 Task: Find connections with filter location Irecê with filter topic #wfhwith filter profile language French with filter current company Yatra Online Ltd. with filter school The Interior Design Institute with filter industry Turned Products and Fastener Manufacturing with filter service category Immigration Law with filter keywords title Boilermaker
Action: Mouse moved to (547, 106)
Screenshot: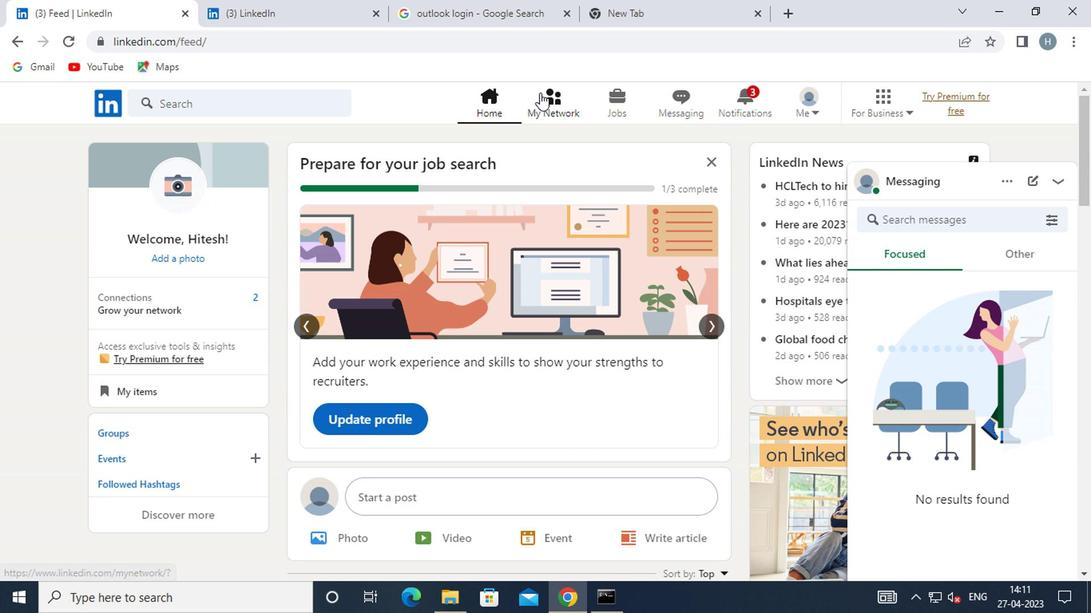 
Action: Mouse pressed left at (547, 106)
Screenshot: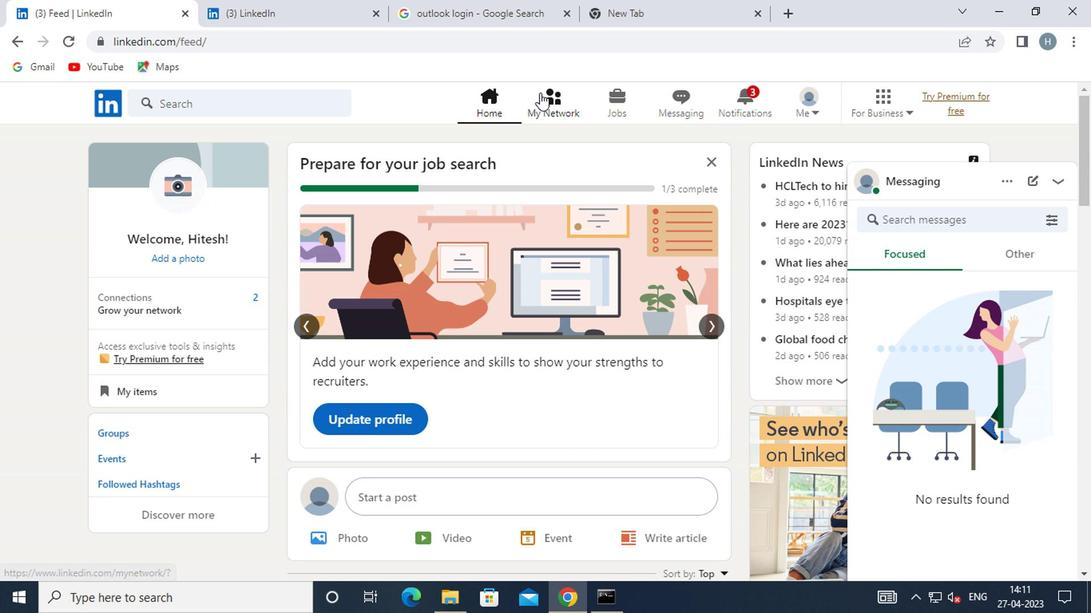 
Action: Mouse moved to (556, 109)
Screenshot: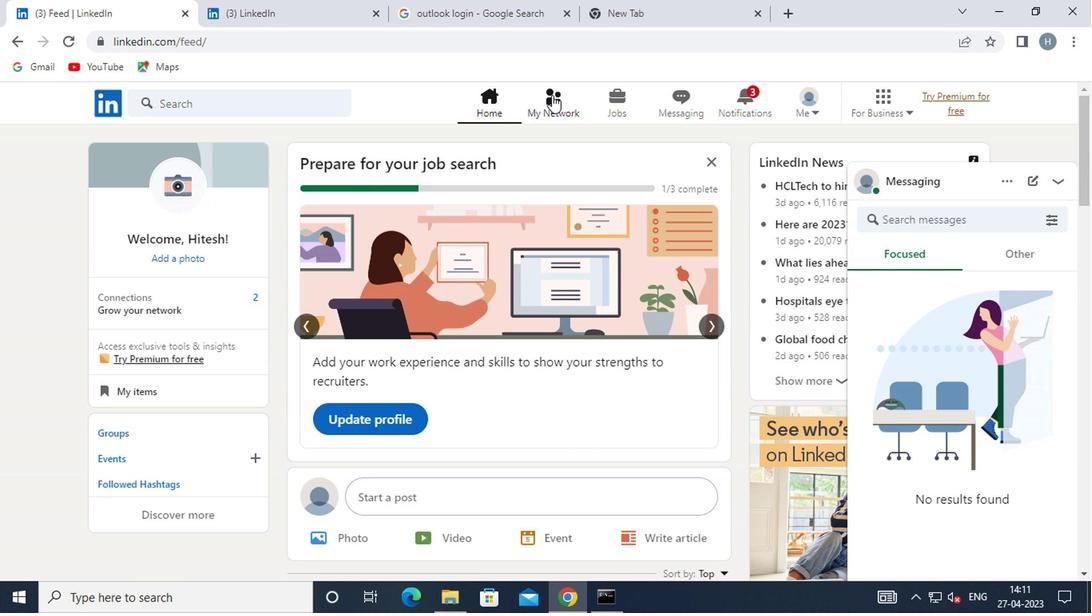 
Action: Mouse pressed left at (556, 109)
Screenshot: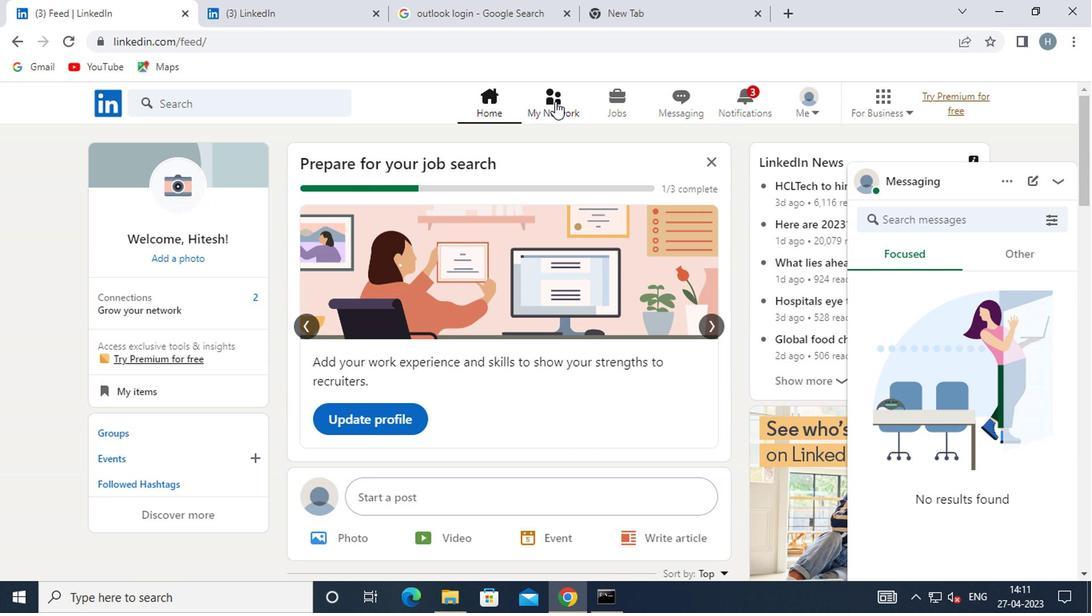 
Action: Mouse moved to (226, 197)
Screenshot: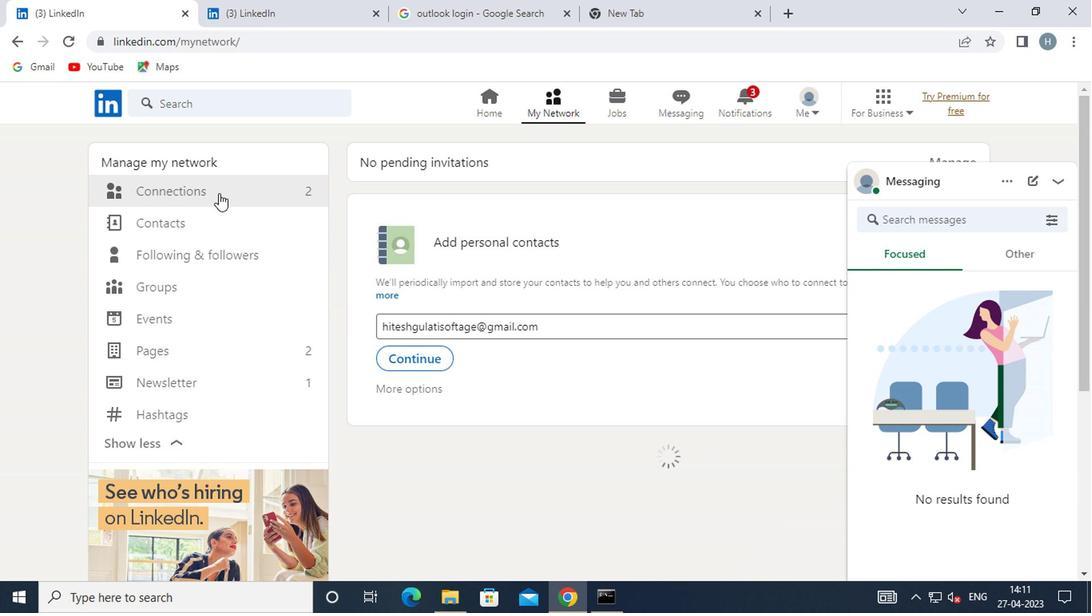 
Action: Mouse pressed left at (226, 197)
Screenshot: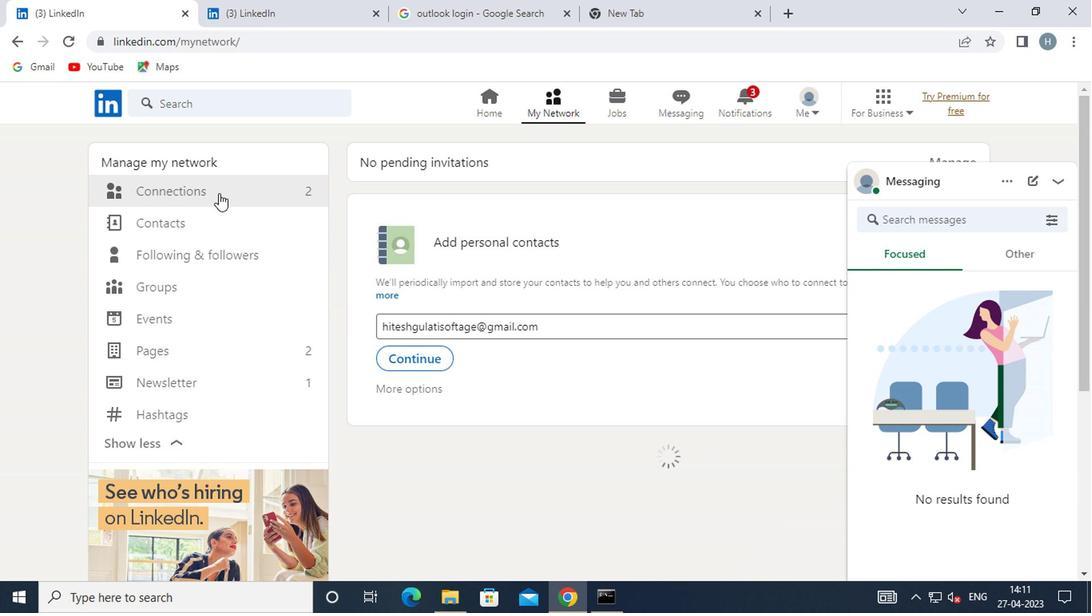 
Action: Mouse moved to (684, 193)
Screenshot: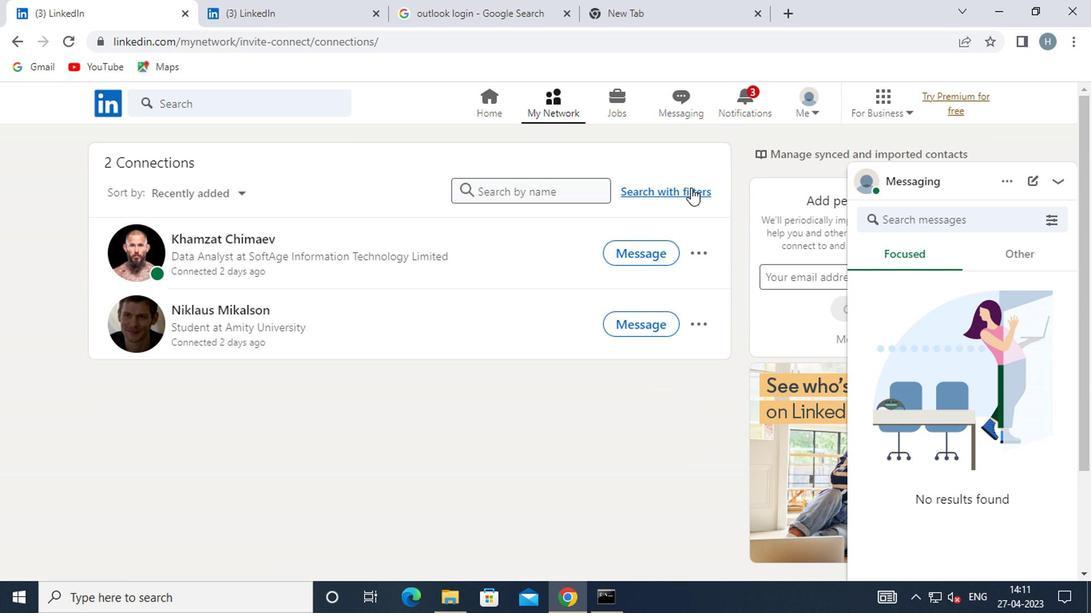 
Action: Mouse pressed left at (684, 193)
Screenshot: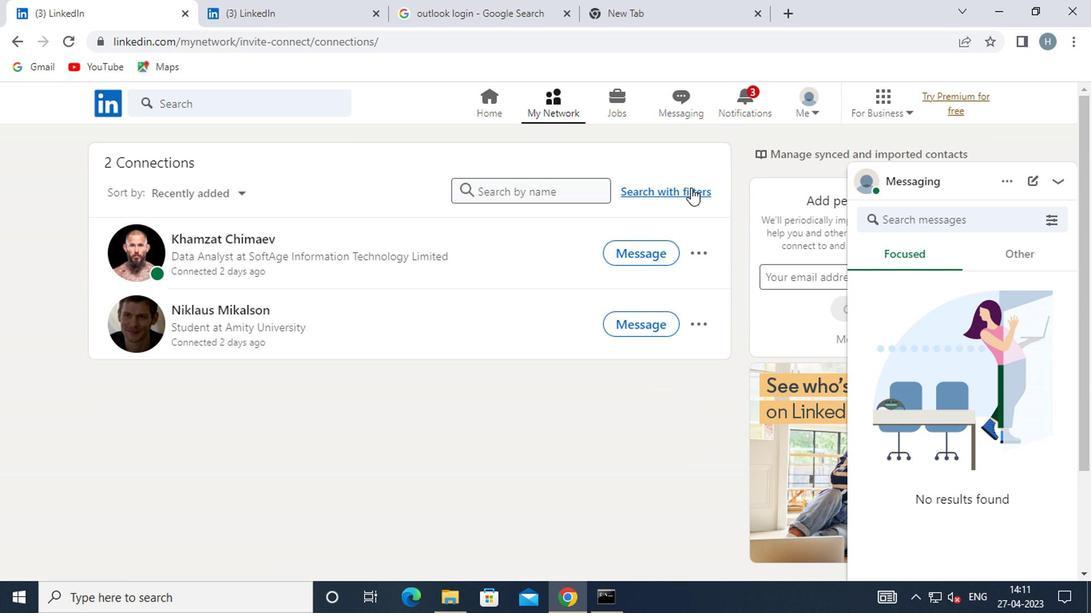 
Action: Mouse moved to (597, 156)
Screenshot: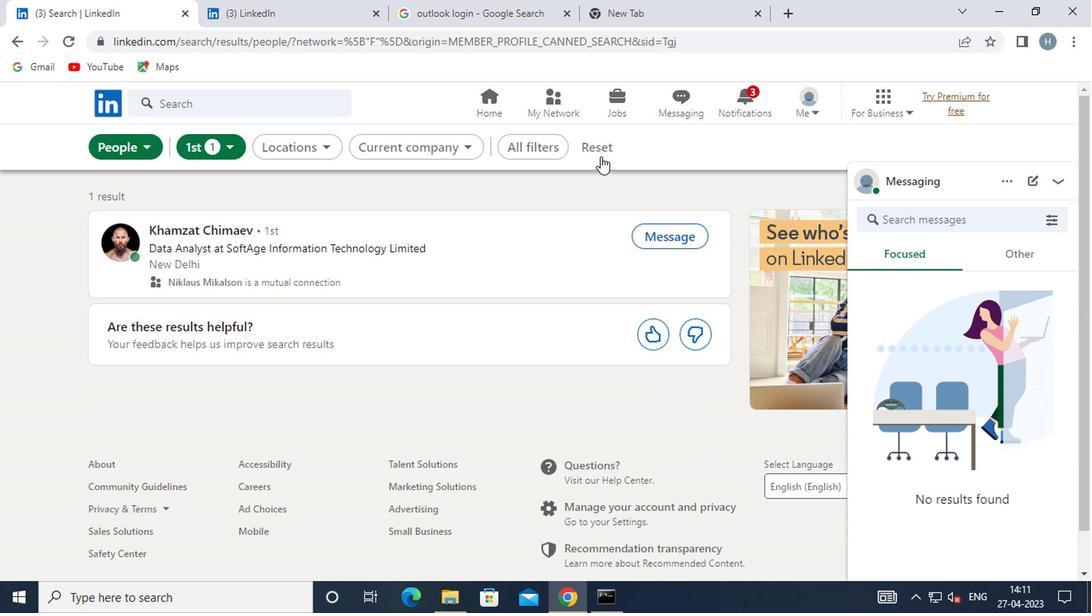 
Action: Mouse pressed left at (597, 156)
Screenshot: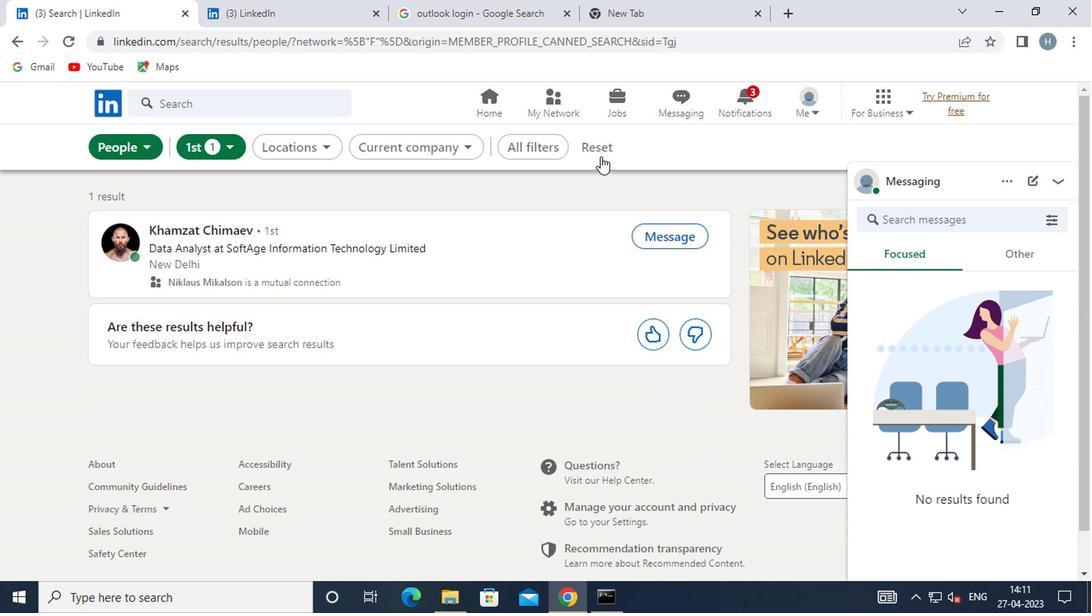 
Action: Mouse moved to (562, 149)
Screenshot: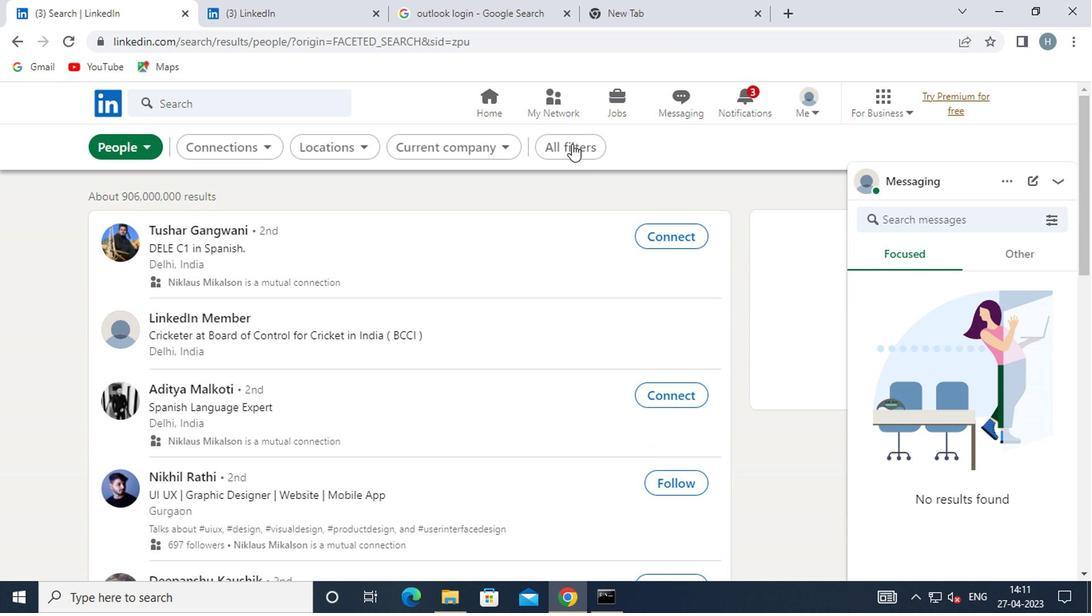
Action: Mouse pressed left at (562, 149)
Screenshot: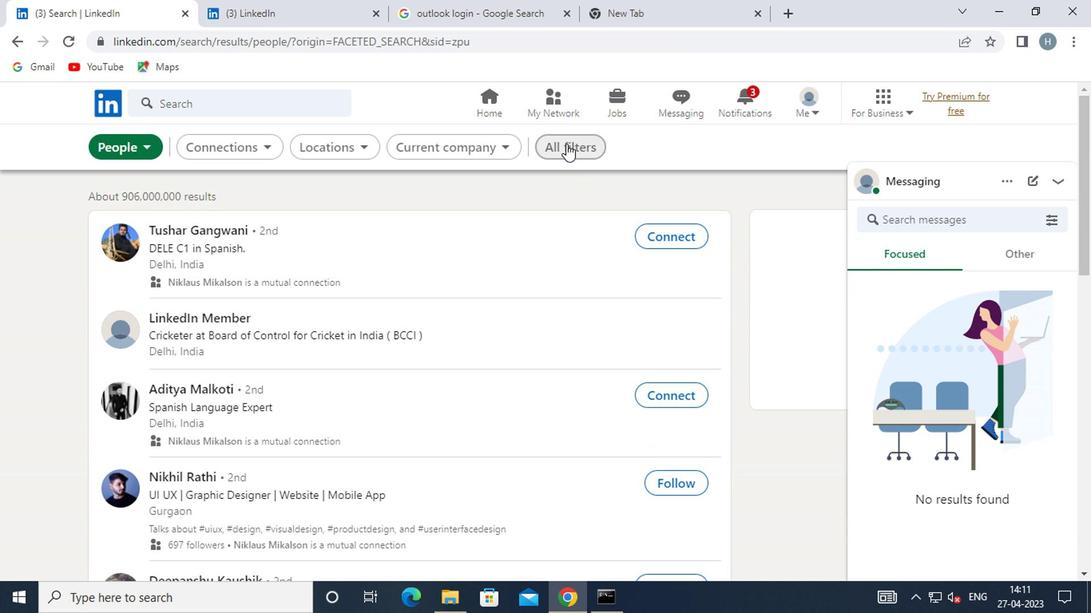 
Action: Mouse moved to (797, 291)
Screenshot: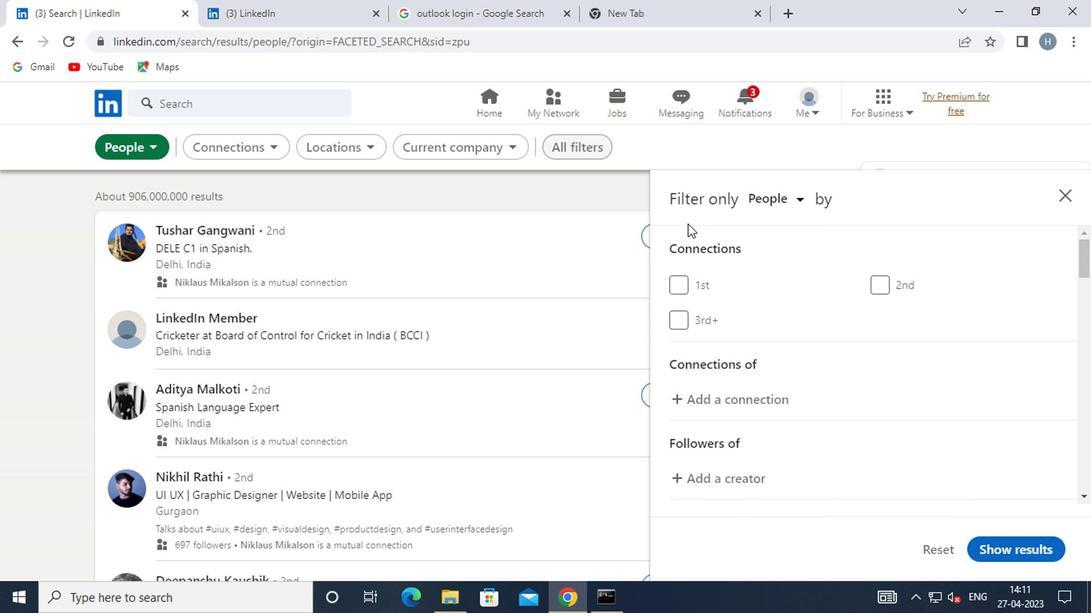 
Action: Mouse scrolled (797, 290) with delta (0, -1)
Screenshot: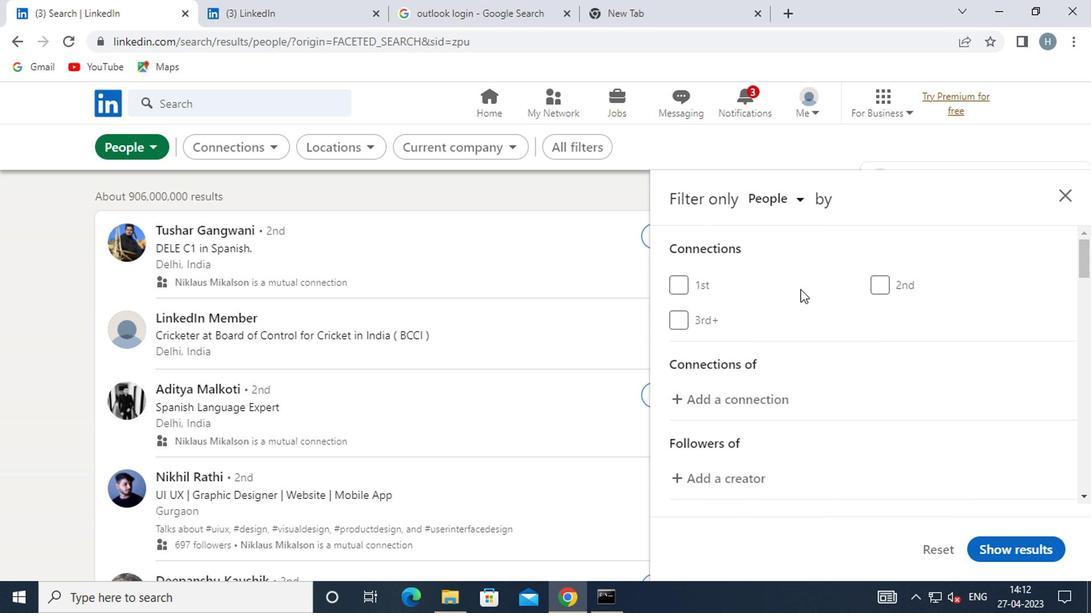 
Action: Mouse scrolled (797, 290) with delta (0, -1)
Screenshot: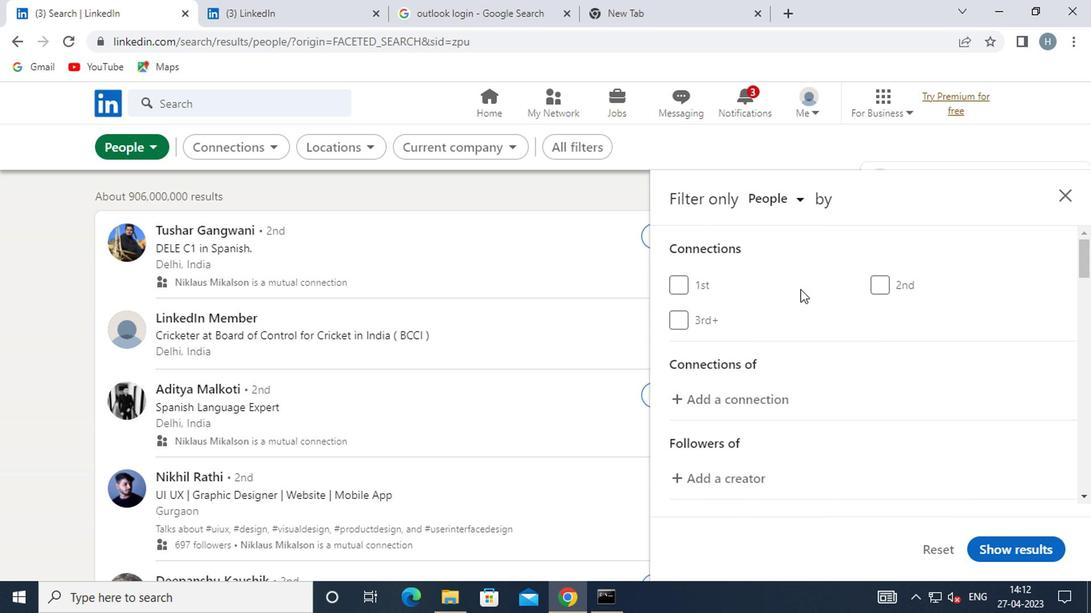 
Action: Mouse scrolled (797, 290) with delta (0, -1)
Screenshot: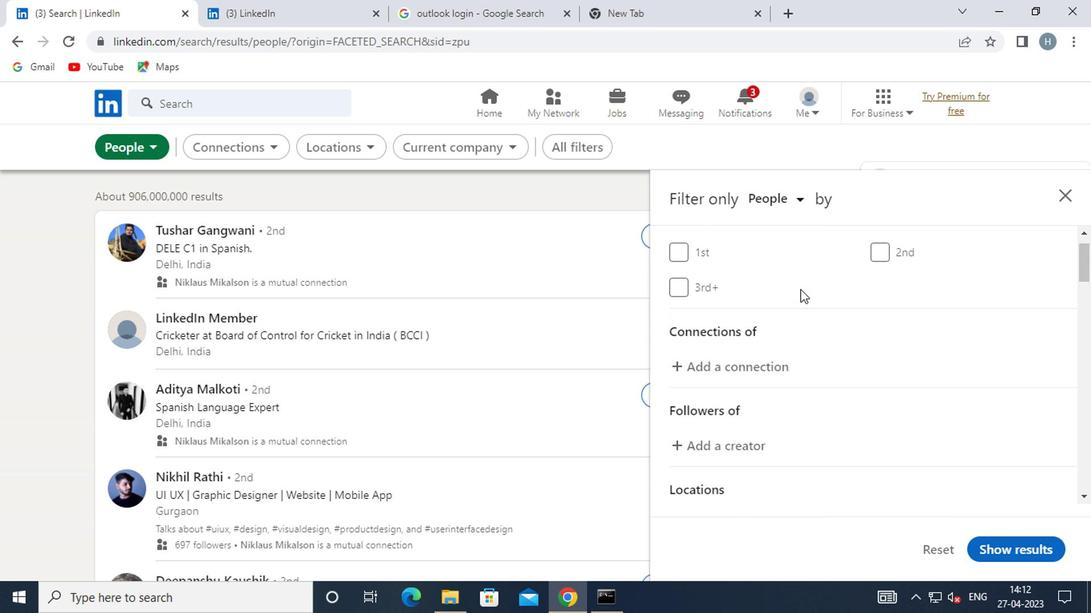 
Action: Mouse moved to (919, 389)
Screenshot: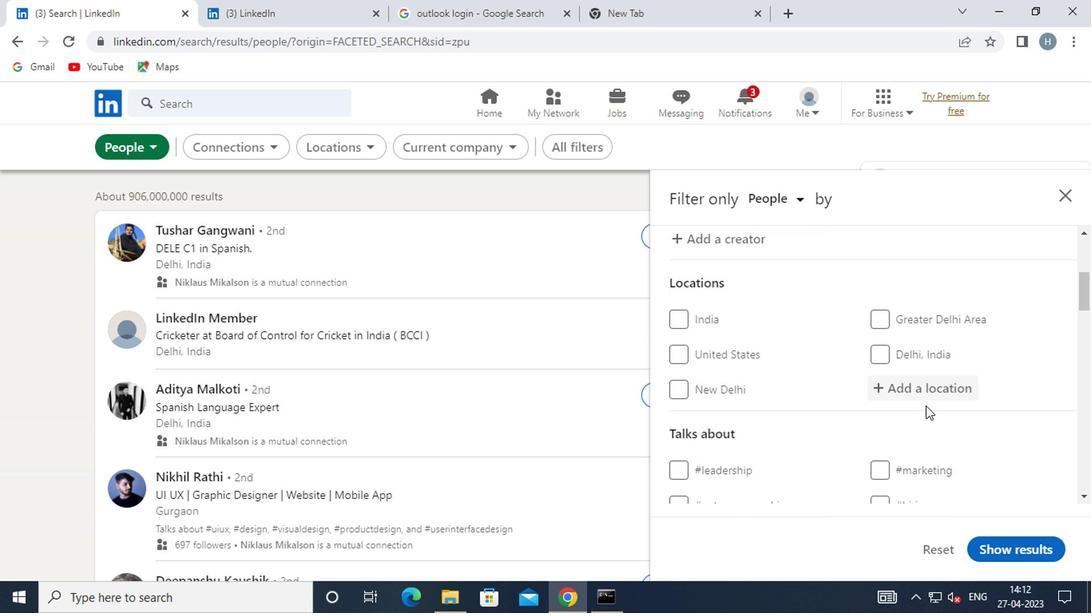 
Action: Mouse pressed left at (919, 389)
Screenshot: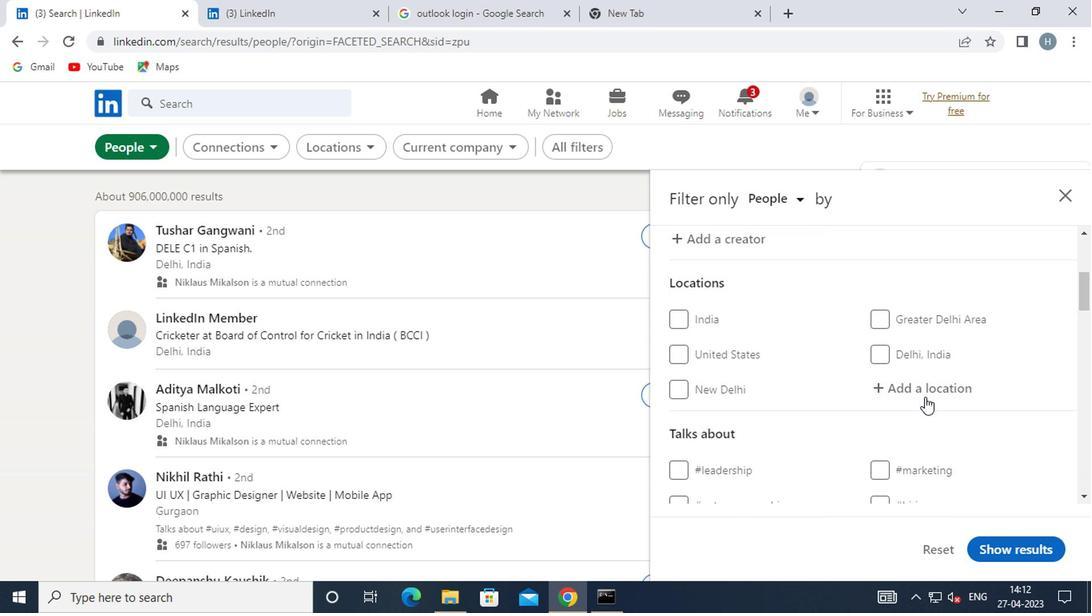 
Action: Mouse moved to (924, 383)
Screenshot: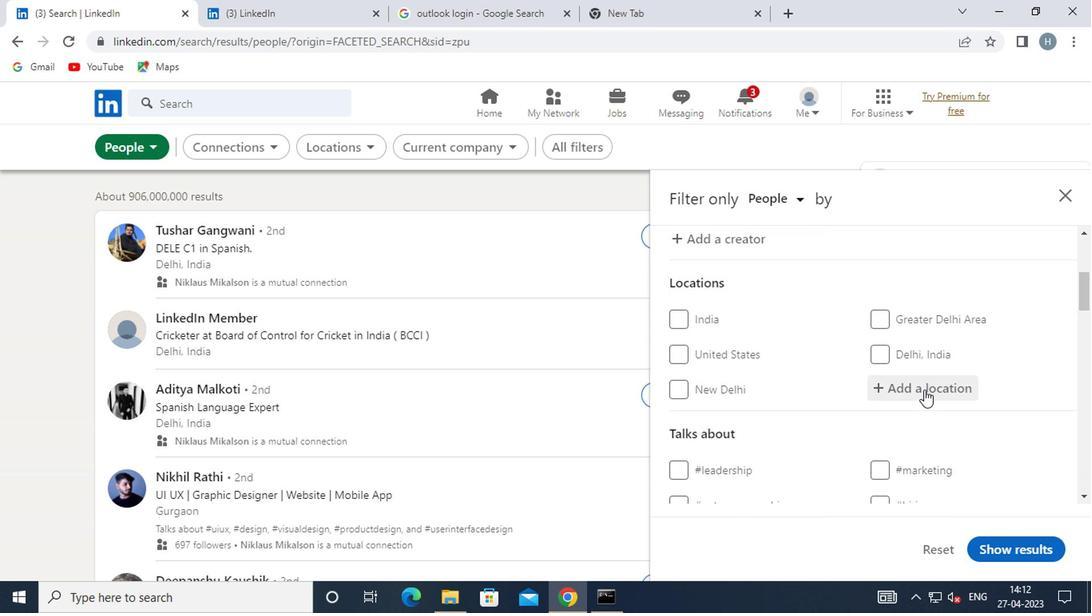 
Action: Key pressed <Key.shift>IRECE
Screenshot: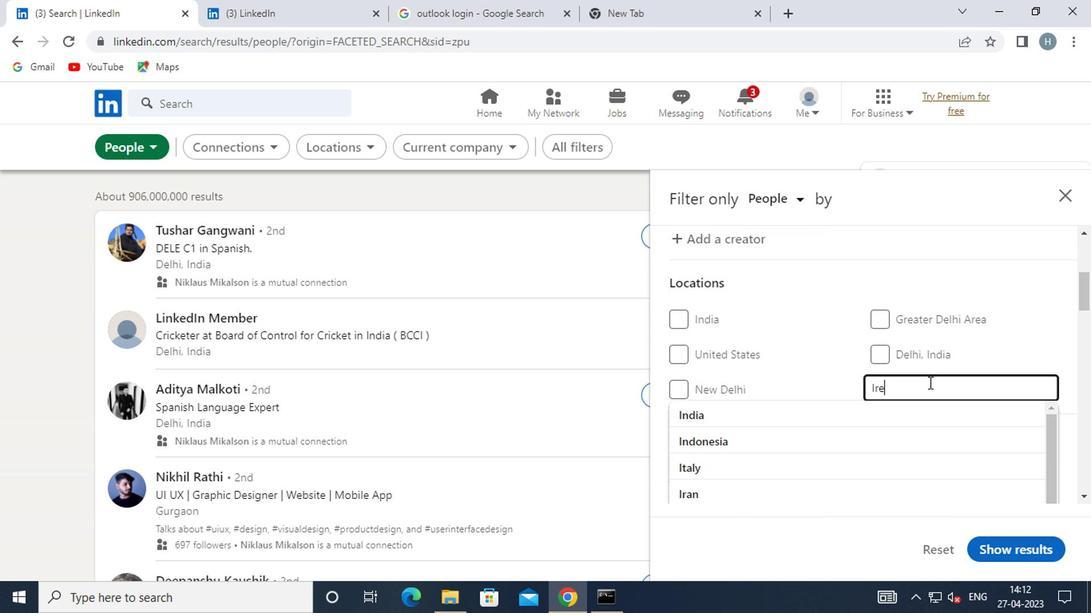 
Action: Mouse moved to (1019, 338)
Screenshot: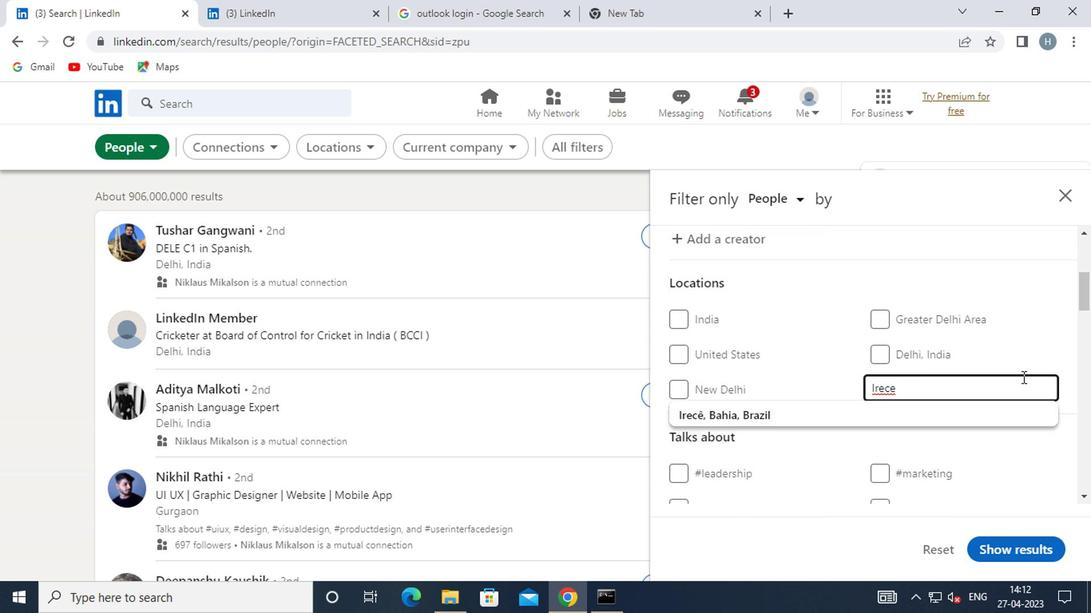 
Action: Mouse pressed left at (1019, 338)
Screenshot: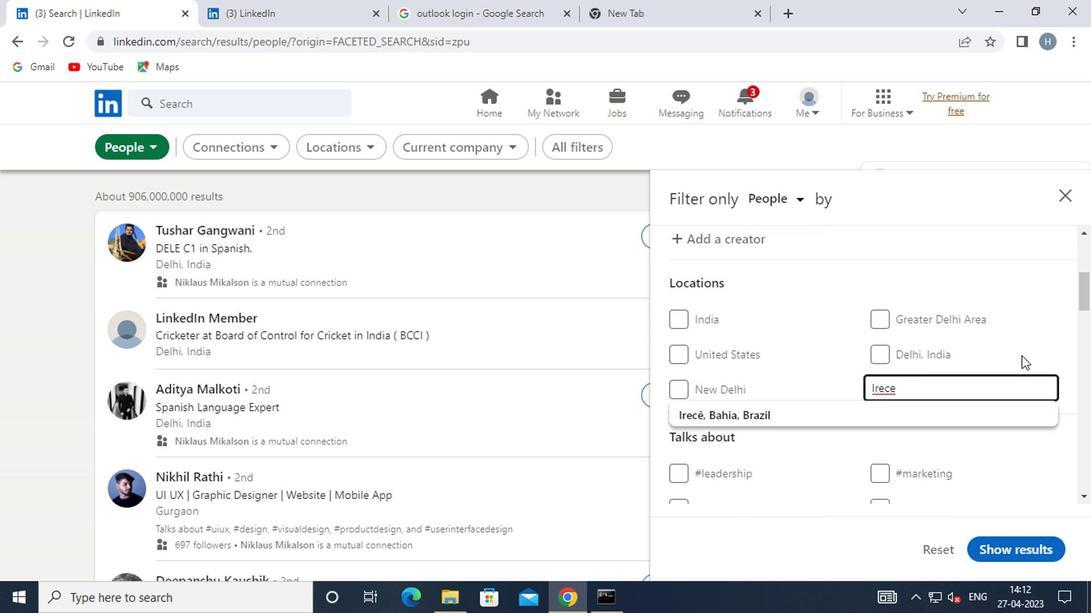 
Action: Mouse moved to (813, 339)
Screenshot: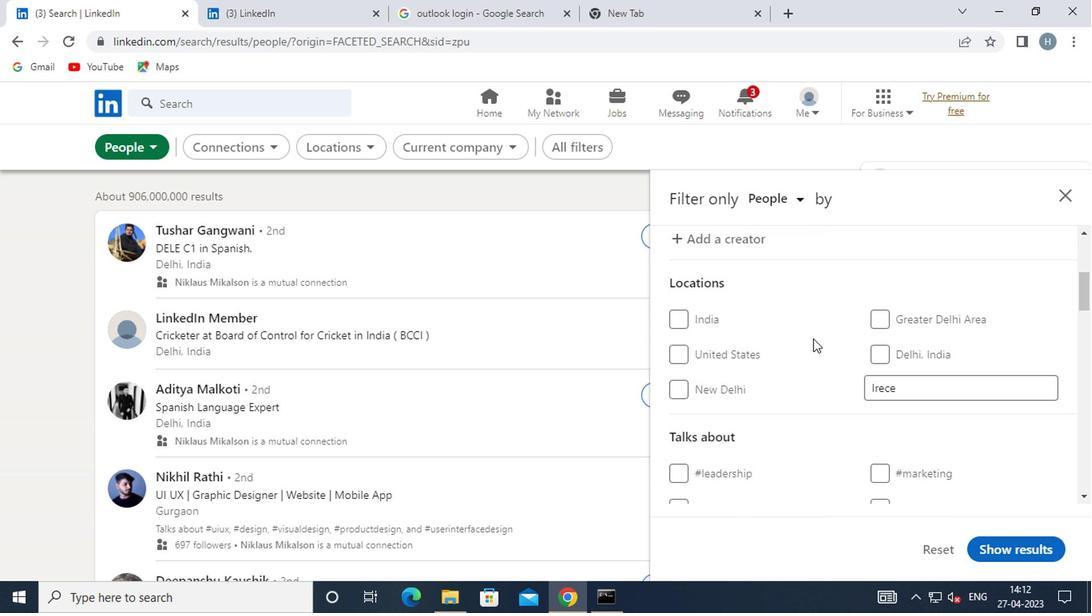
Action: Mouse scrolled (813, 339) with delta (0, 0)
Screenshot: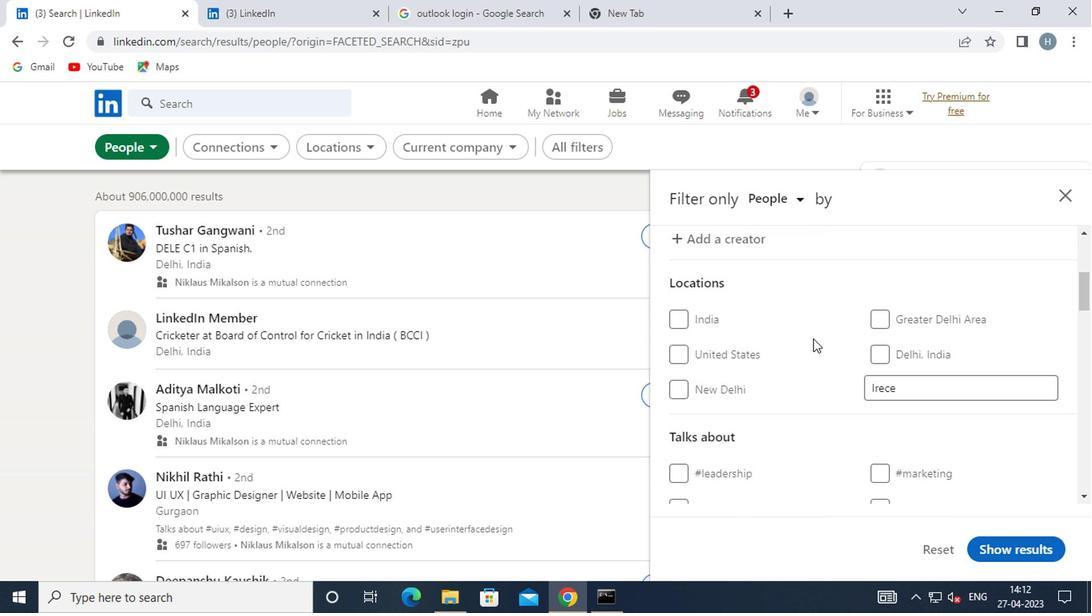 
Action: Mouse moved to (852, 318)
Screenshot: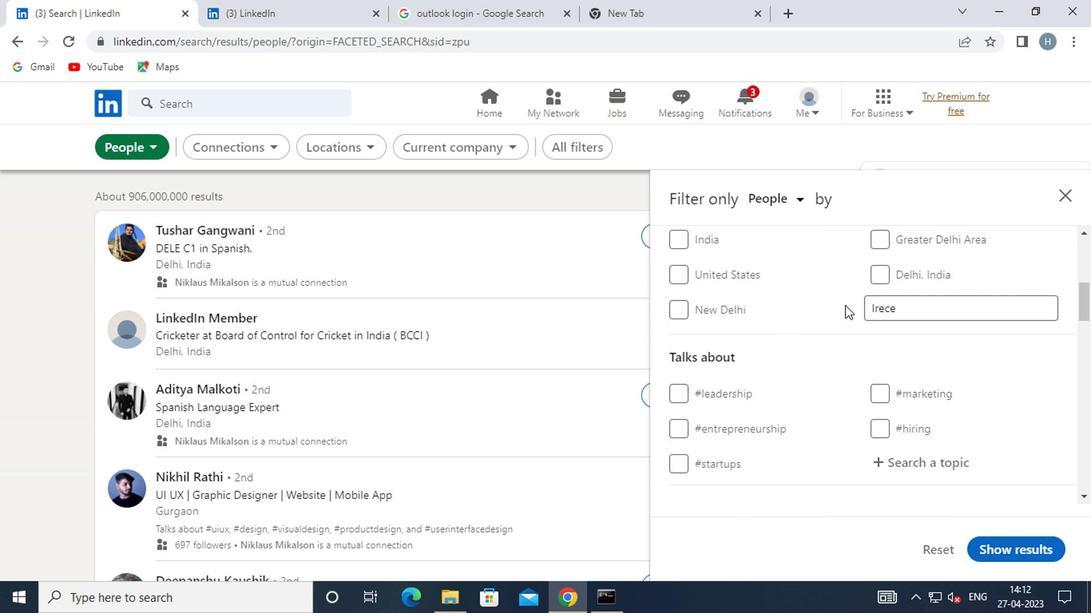 
Action: Mouse scrolled (852, 317) with delta (0, -1)
Screenshot: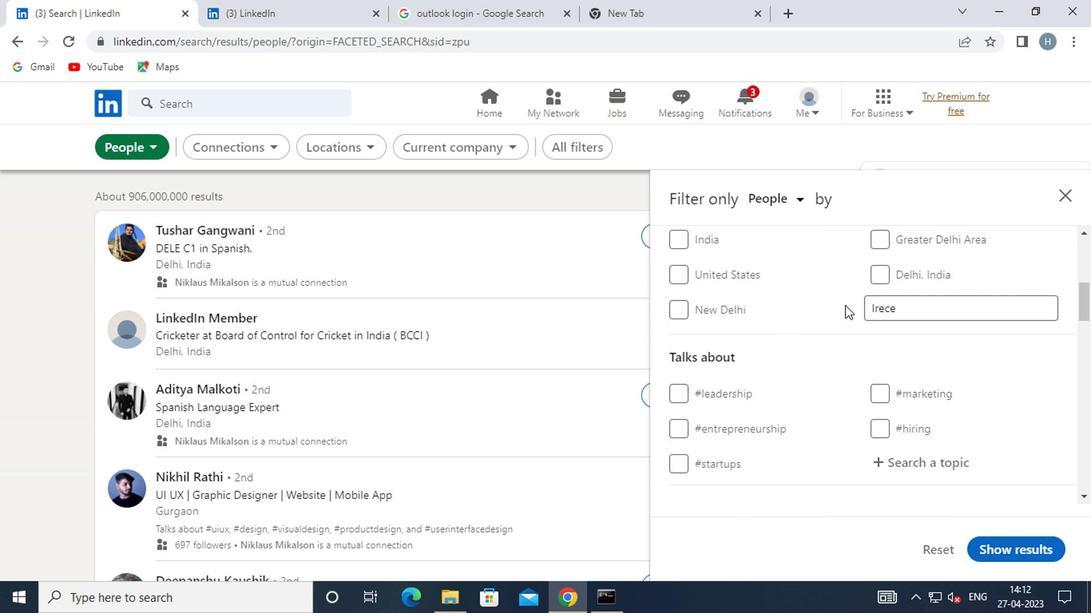 
Action: Mouse moved to (901, 398)
Screenshot: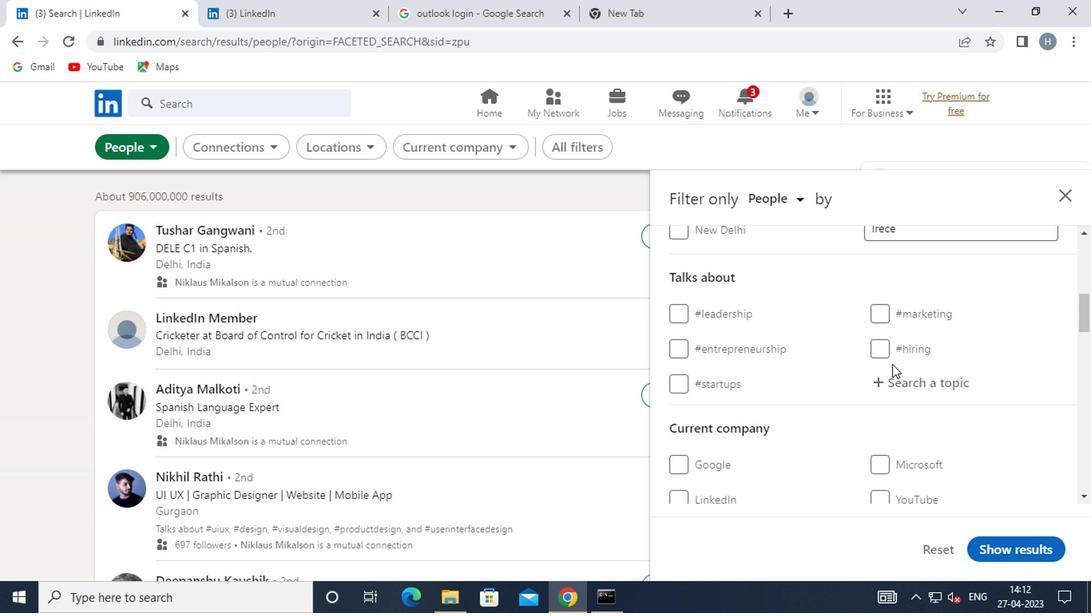 
Action: Mouse pressed left at (901, 398)
Screenshot: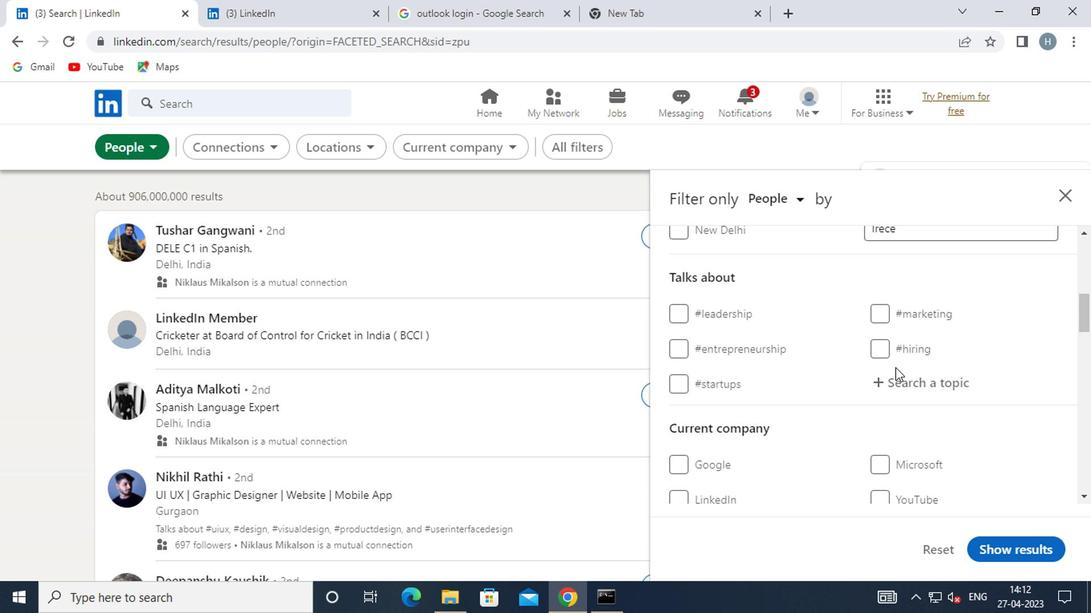 
Action: Mouse moved to (915, 379)
Screenshot: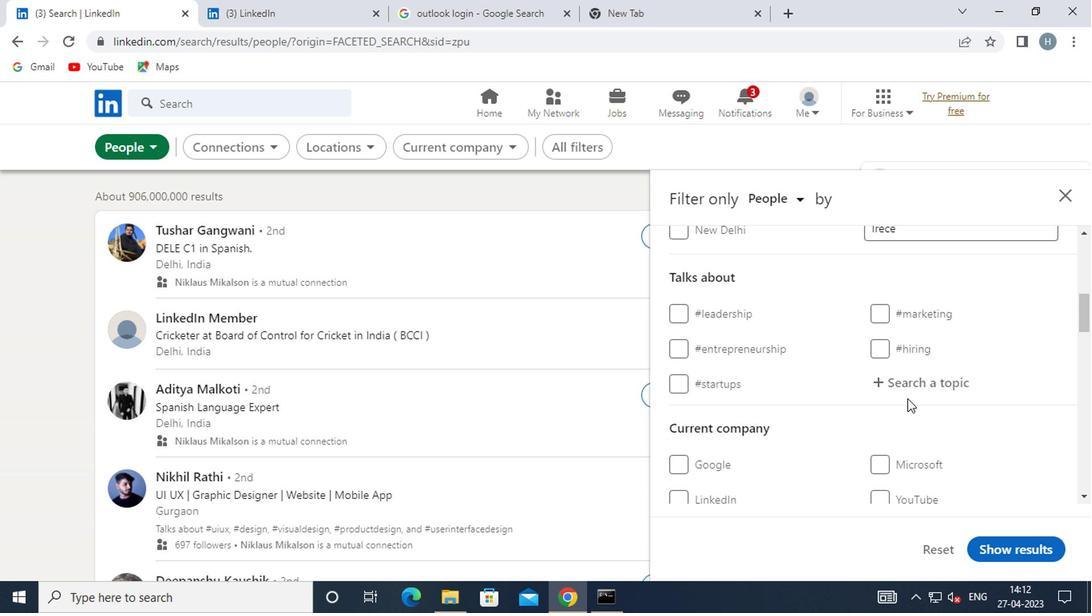 
Action: Mouse pressed left at (915, 379)
Screenshot: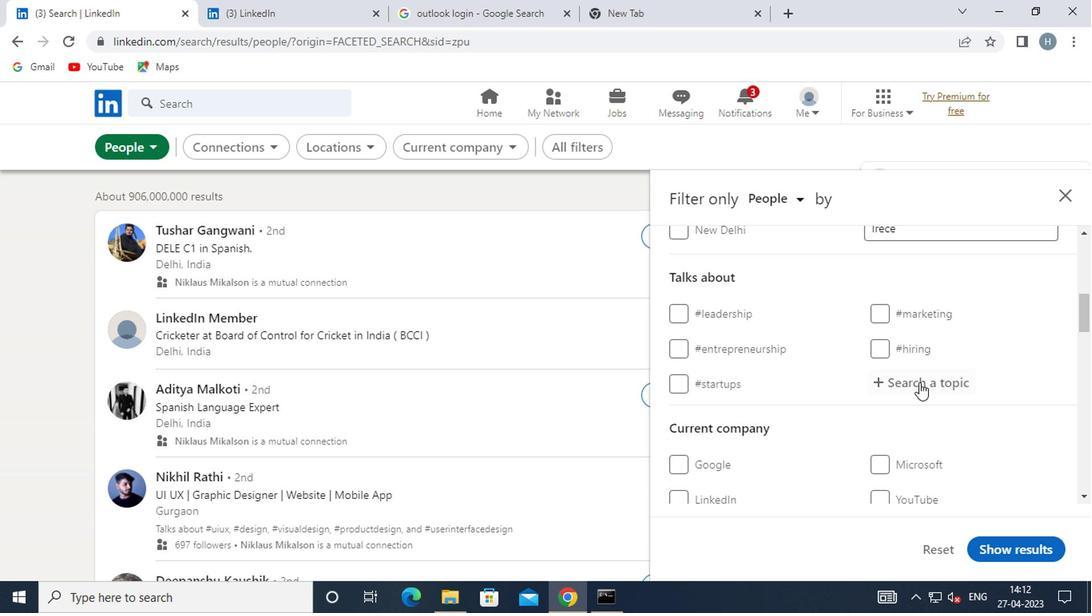 
Action: Mouse moved to (916, 379)
Screenshot: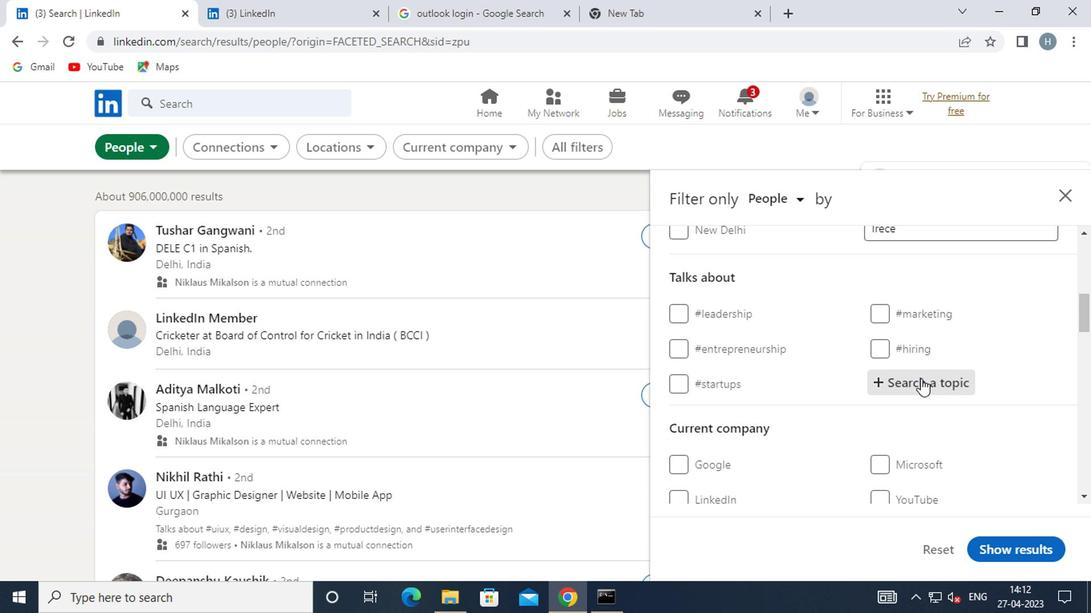 
Action: Key pressed <Key.shift><Key.shift><Key.shift>#WFHWITH
Screenshot: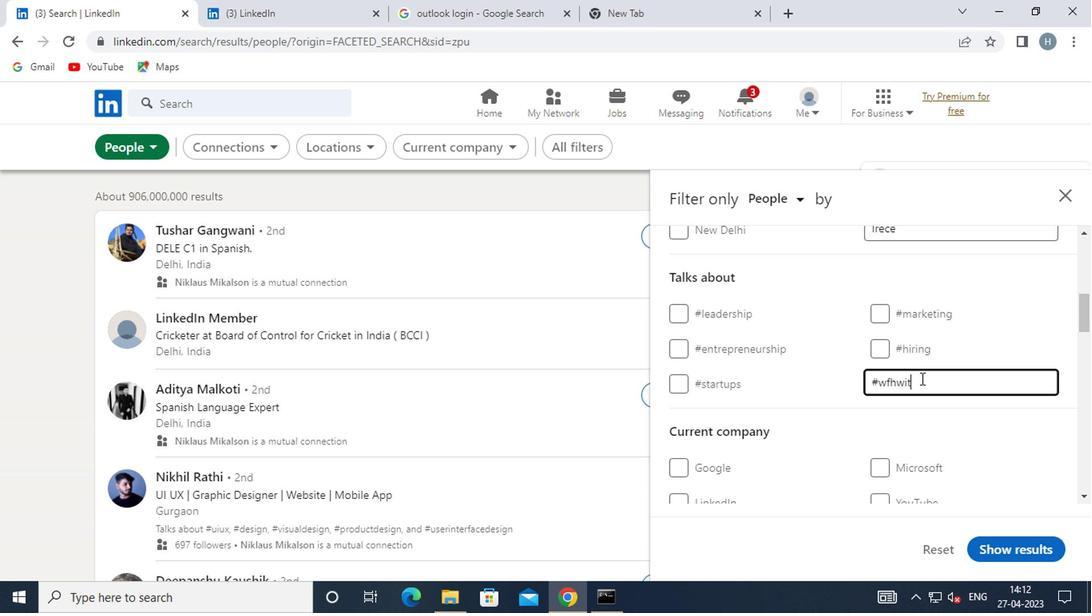
Action: Mouse moved to (978, 435)
Screenshot: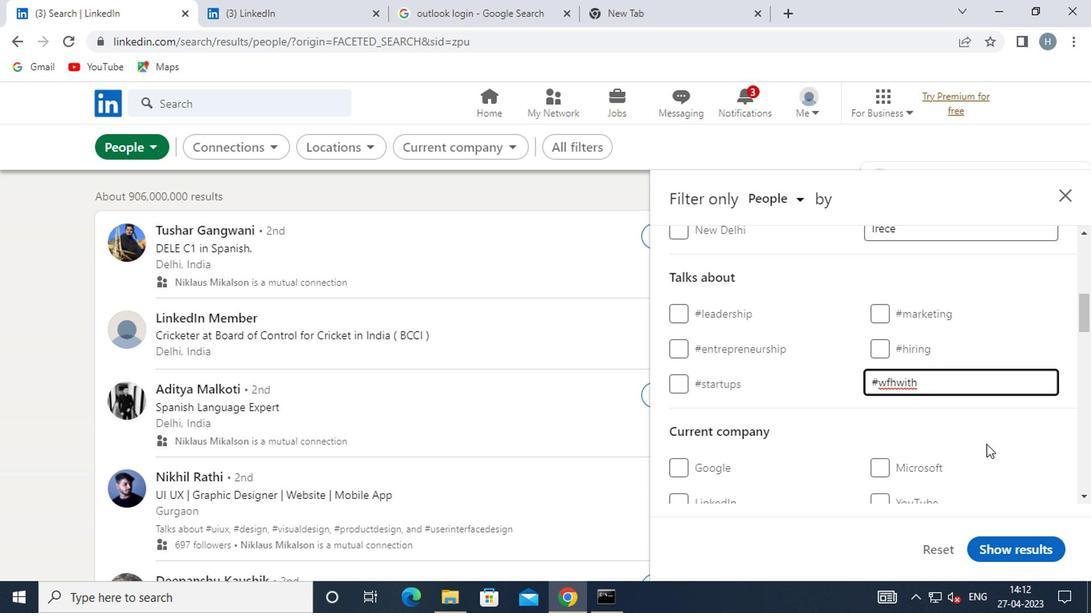 
Action: Mouse scrolled (978, 435) with delta (0, 0)
Screenshot: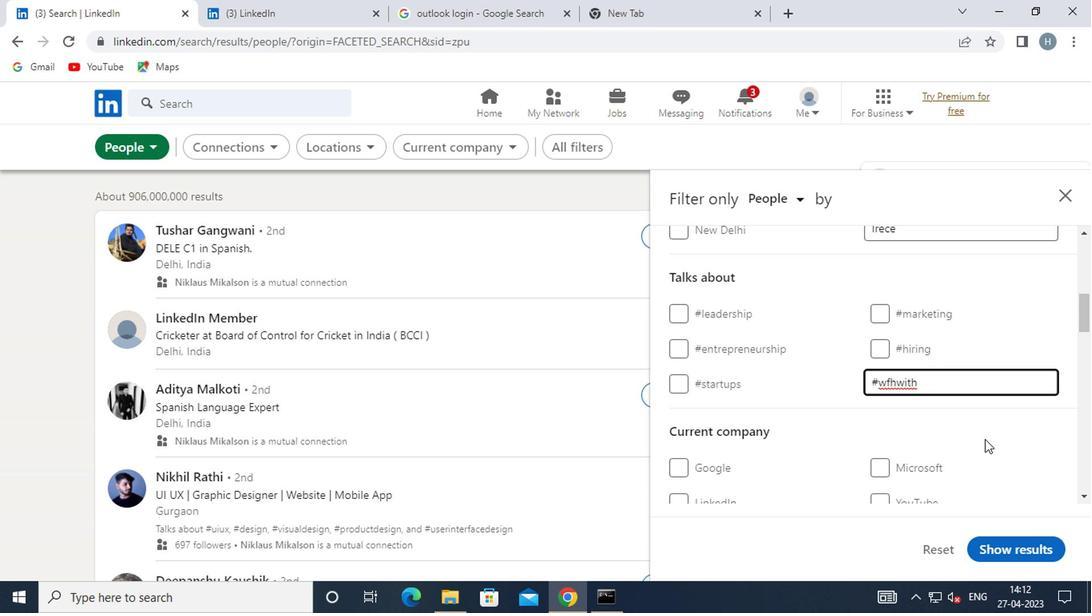 
Action: Mouse scrolled (978, 435) with delta (0, 0)
Screenshot: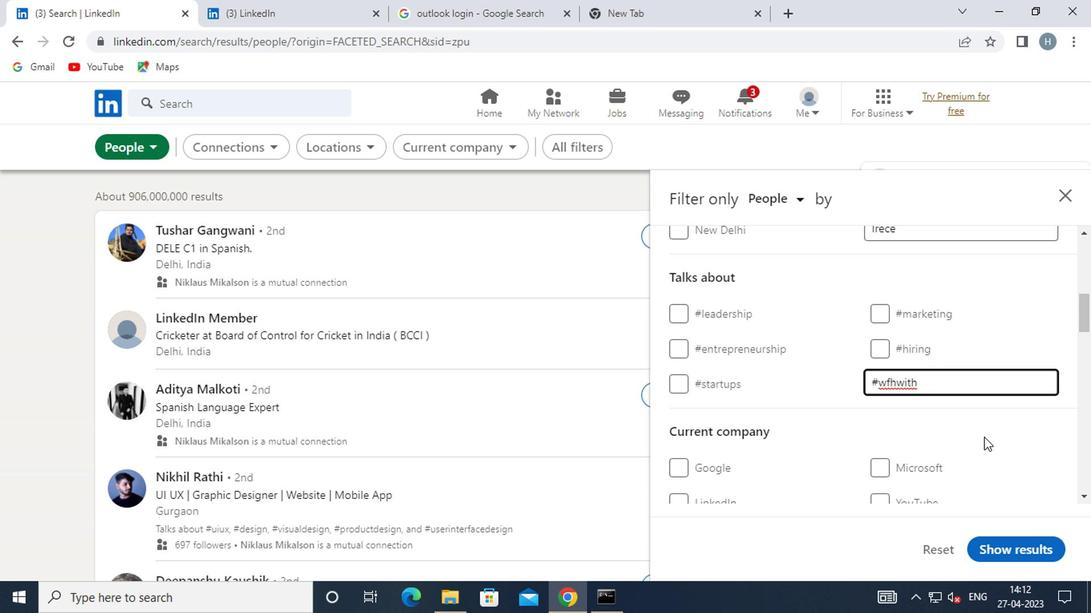 
Action: Mouse moved to (945, 370)
Screenshot: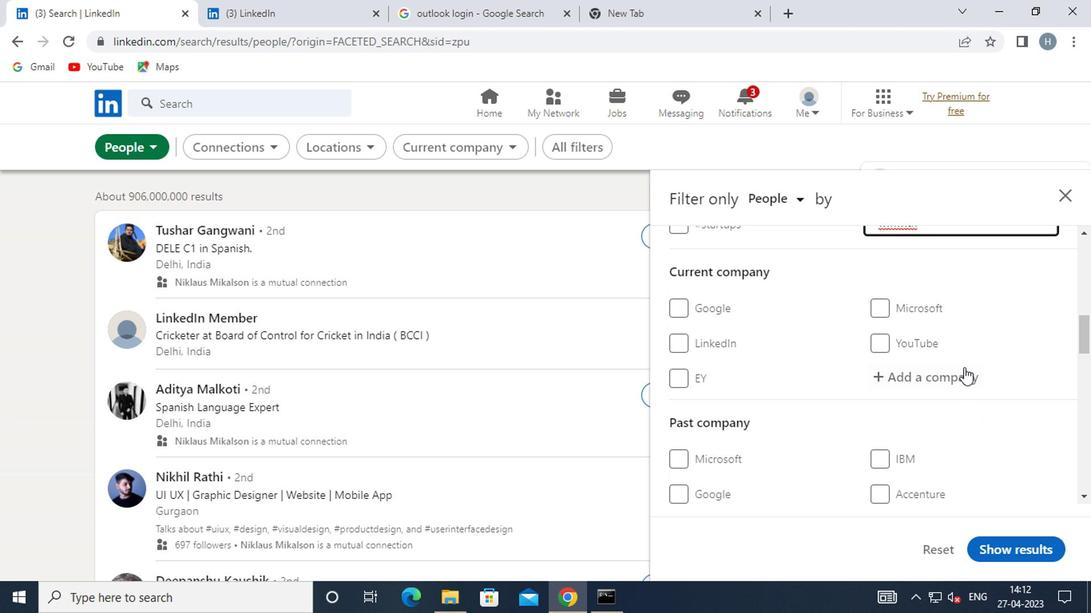 
Action: Mouse pressed left at (945, 370)
Screenshot: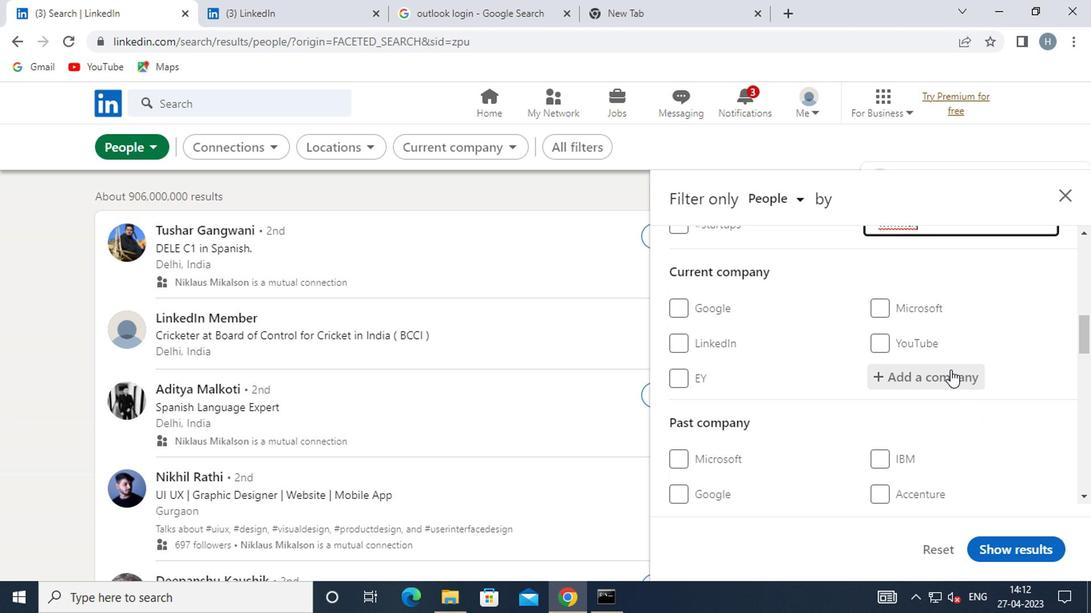 
Action: Mouse moved to (898, 358)
Screenshot: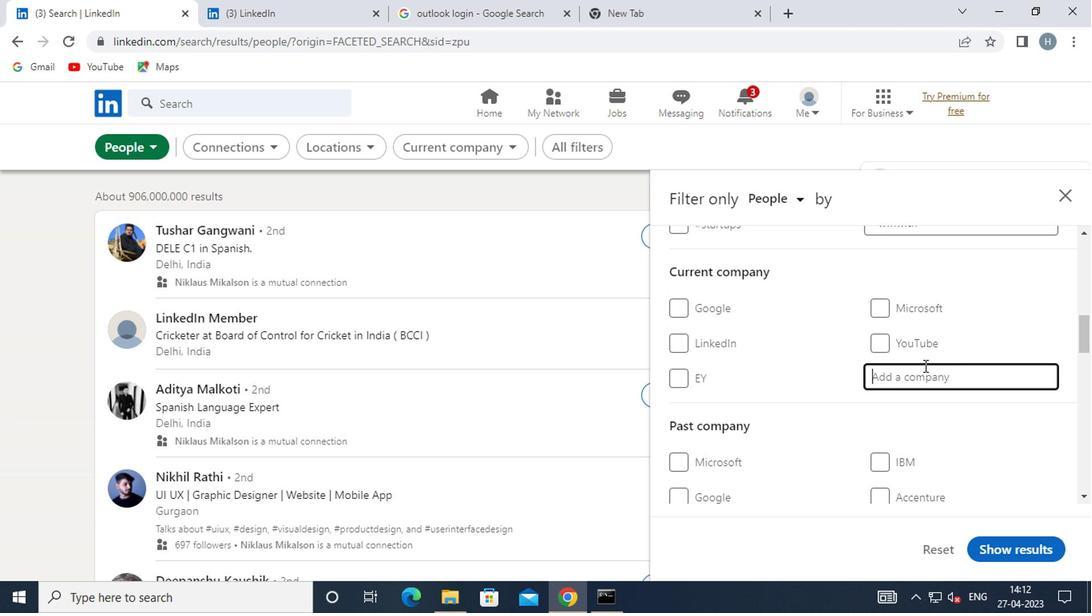 
Action: Key pressed YATRA
Screenshot: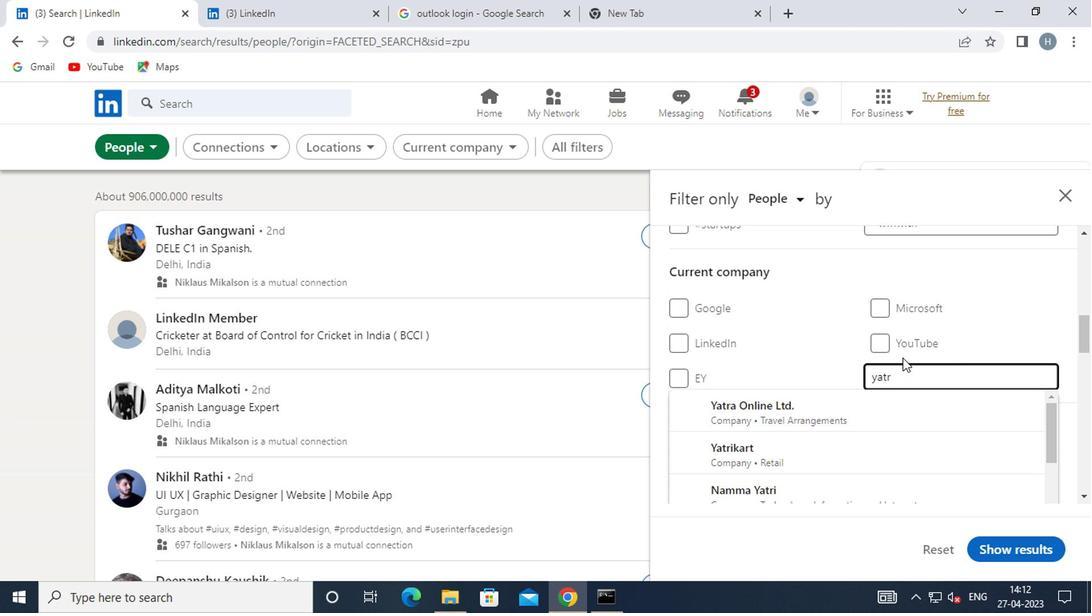 
Action: Mouse moved to (820, 417)
Screenshot: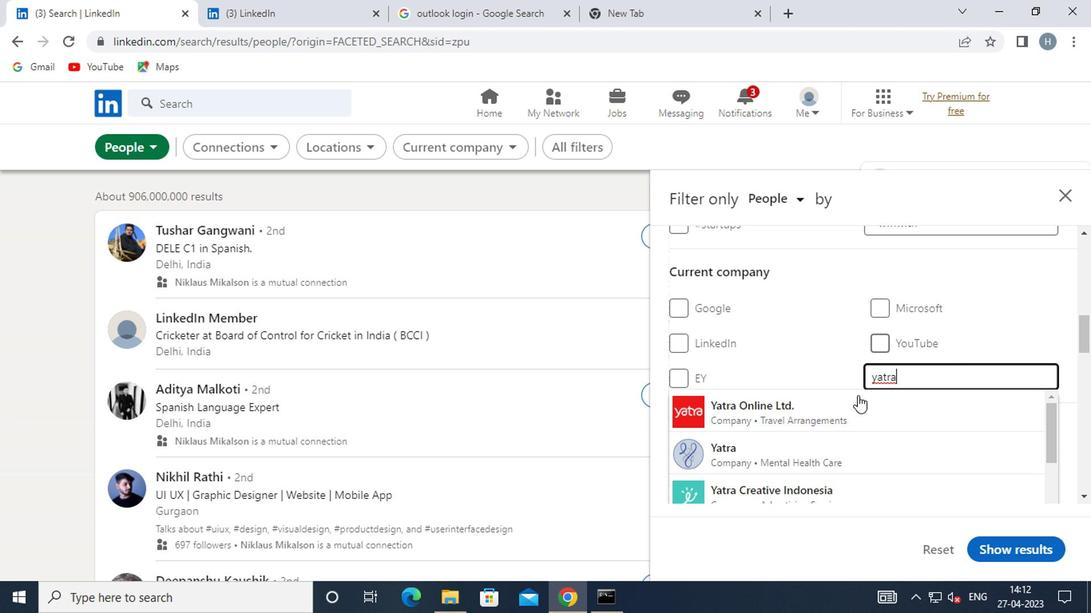 
Action: Mouse pressed left at (820, 417)
Screenshot: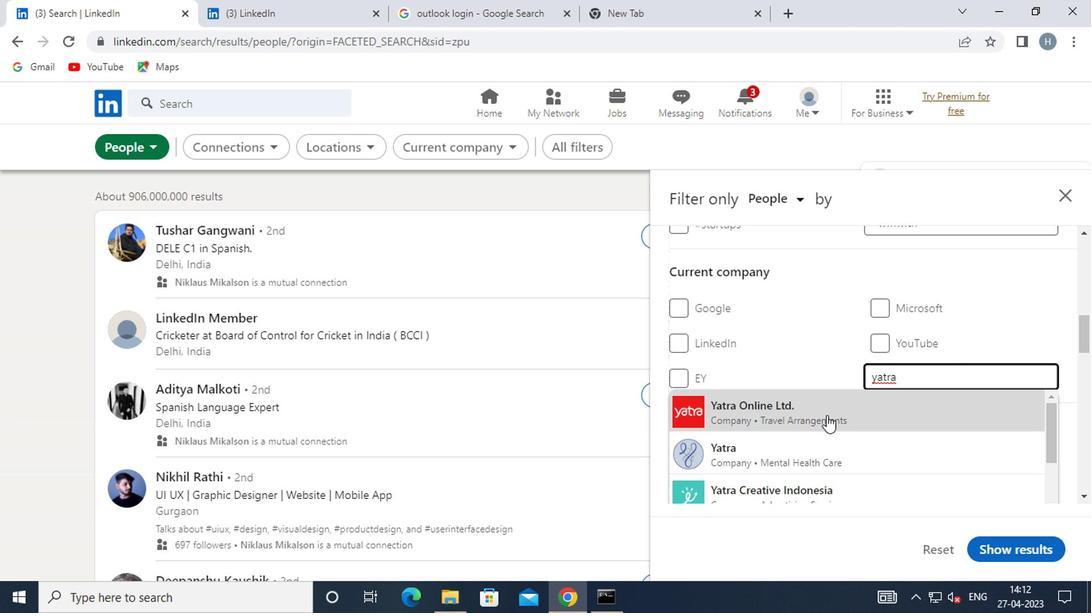 
Action: Mouse moved to (819, 412)
Screenshot: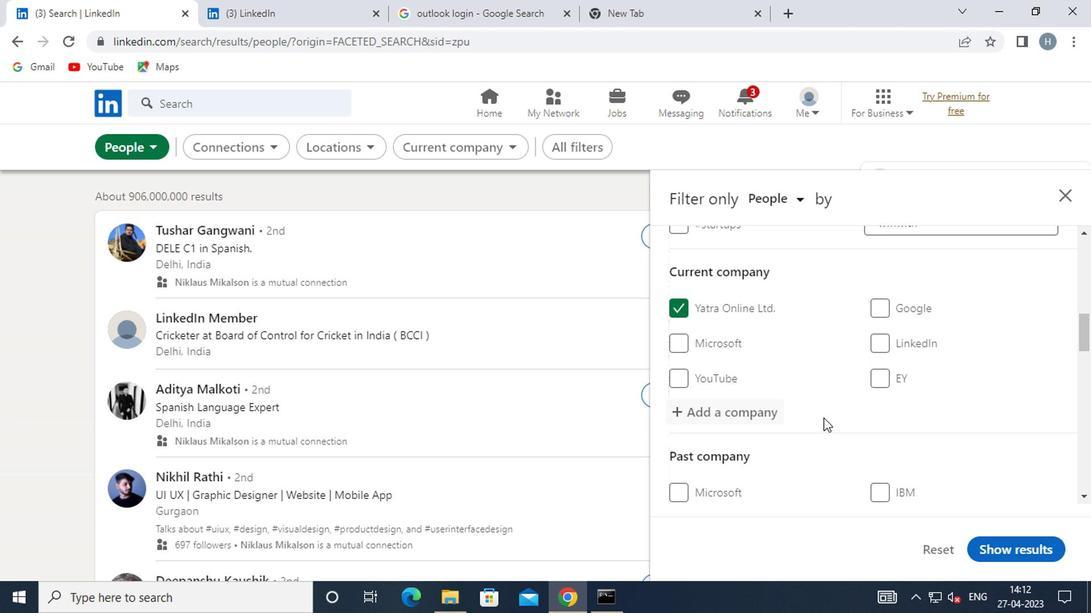 
Action: Mouse scrolled (819, 411) with delta (0, -1)
Screenshot: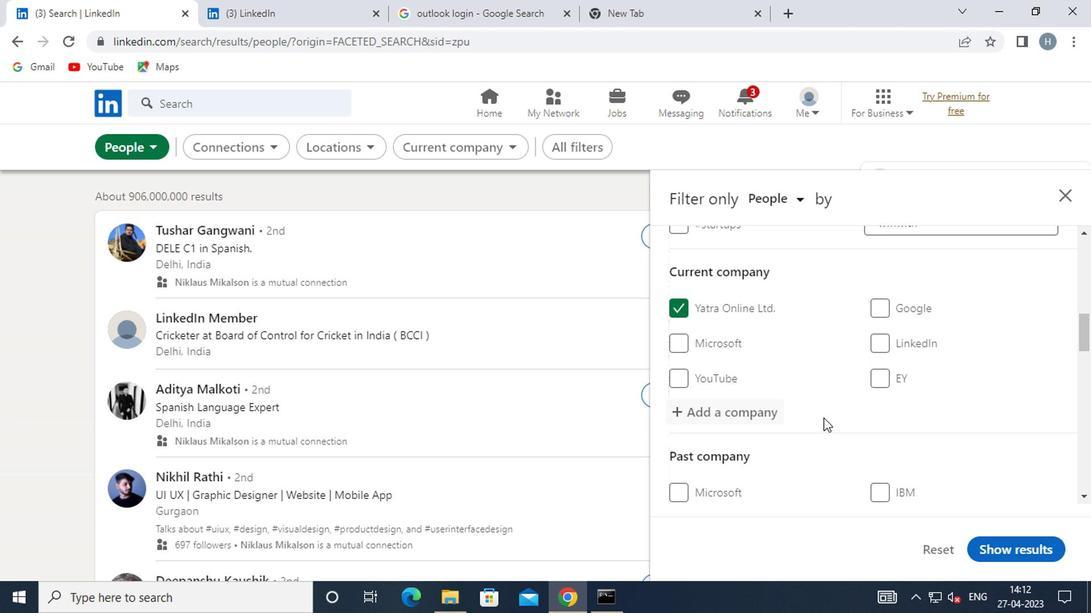
Action: Mouse moved to (815, 405)
Screenshot: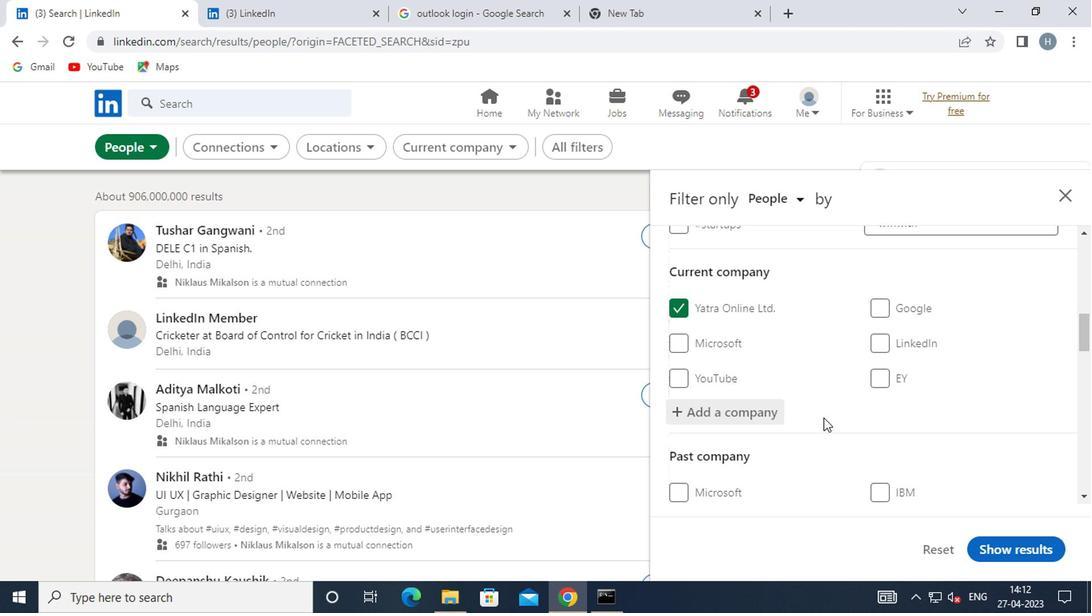 
Action: Mouse scrolled (815, 404) with delta (0, 0)
Screenshot: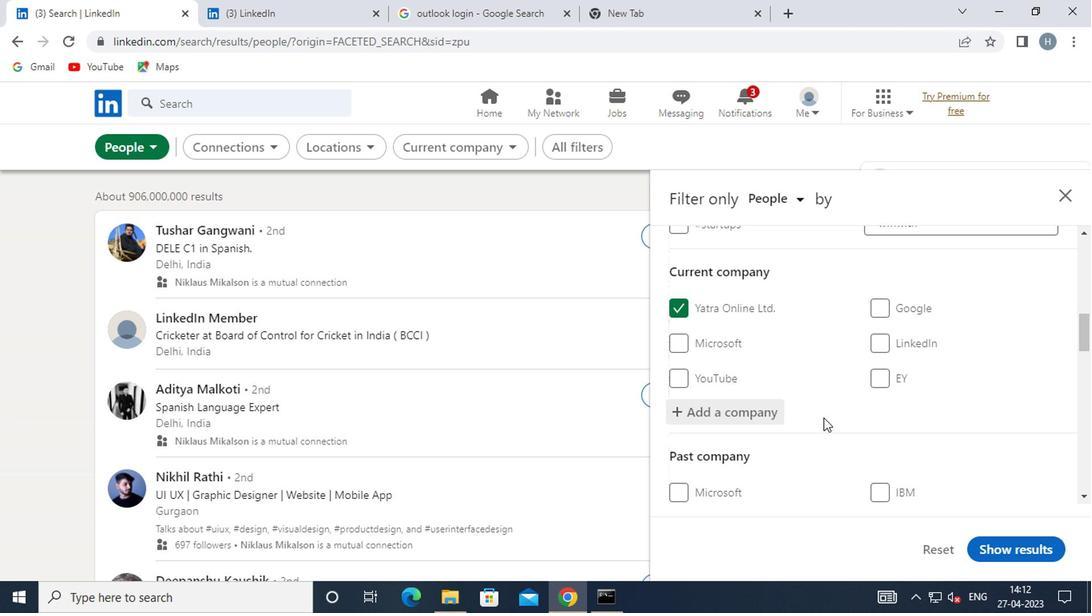 
Action: Mouse moved to (787, 352)
Screenshot: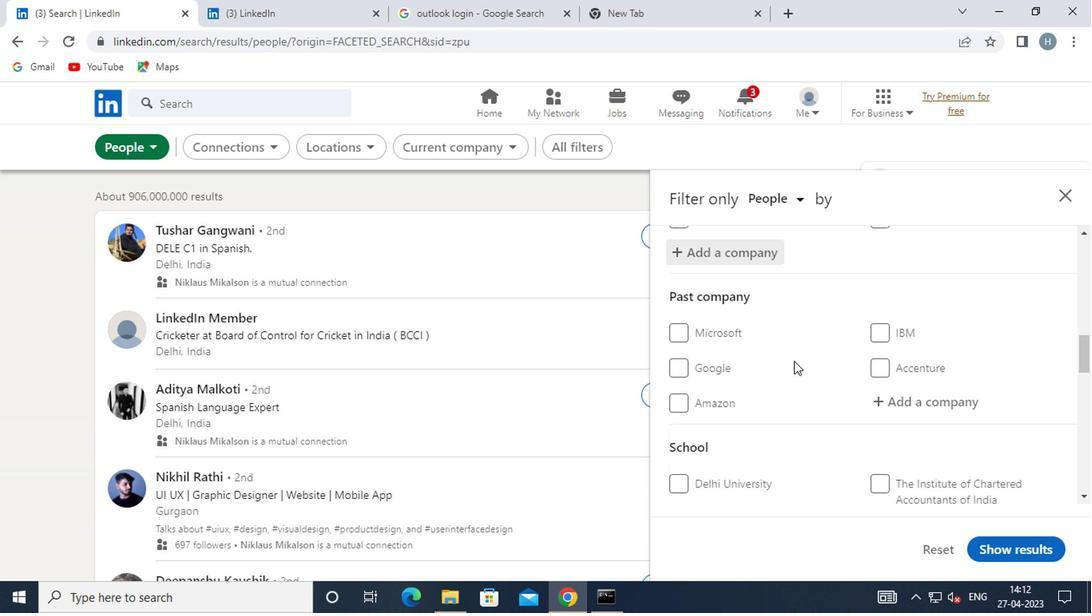 
Action: Mouse scrolled (787, 351) with delta (0, 0)
Screenshot: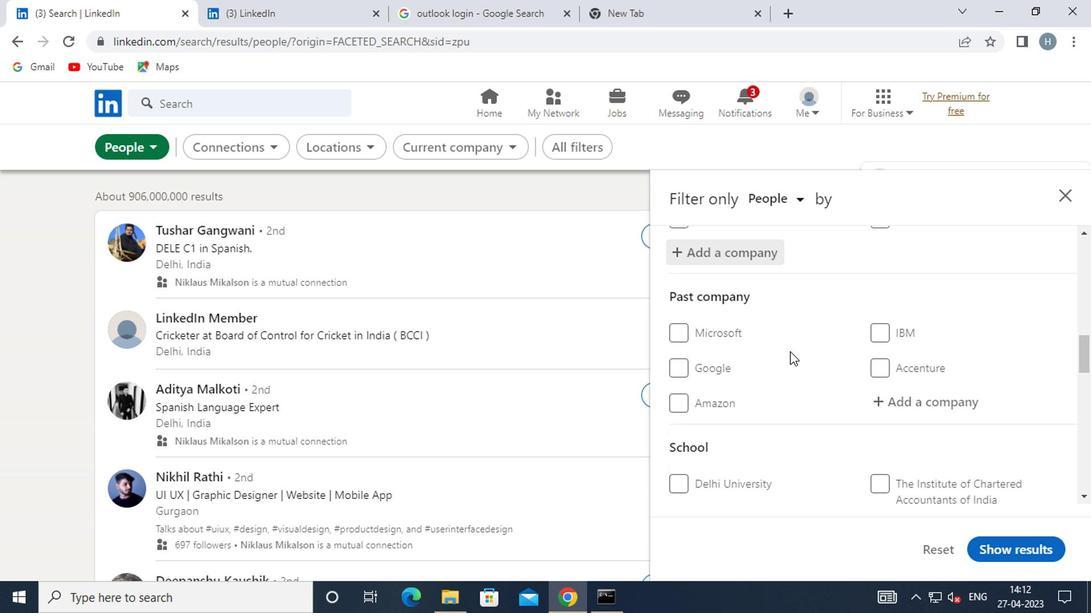 
Action: Mouse moved to (934, 394)
Screenshot: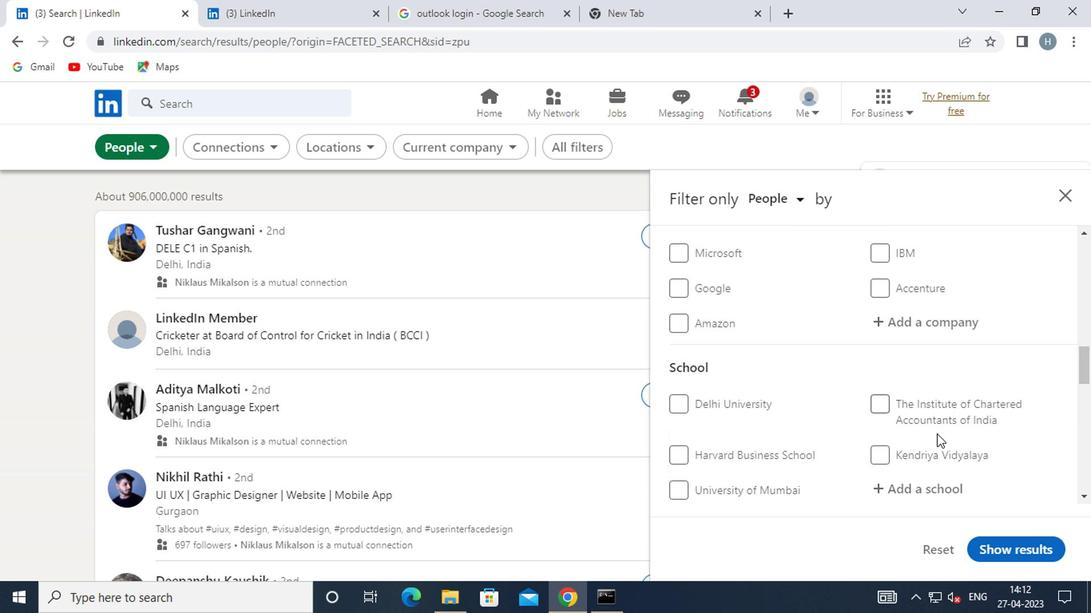 
Action: Mouse scrolled (934, 393) with delta (0, 0)
Screenshot: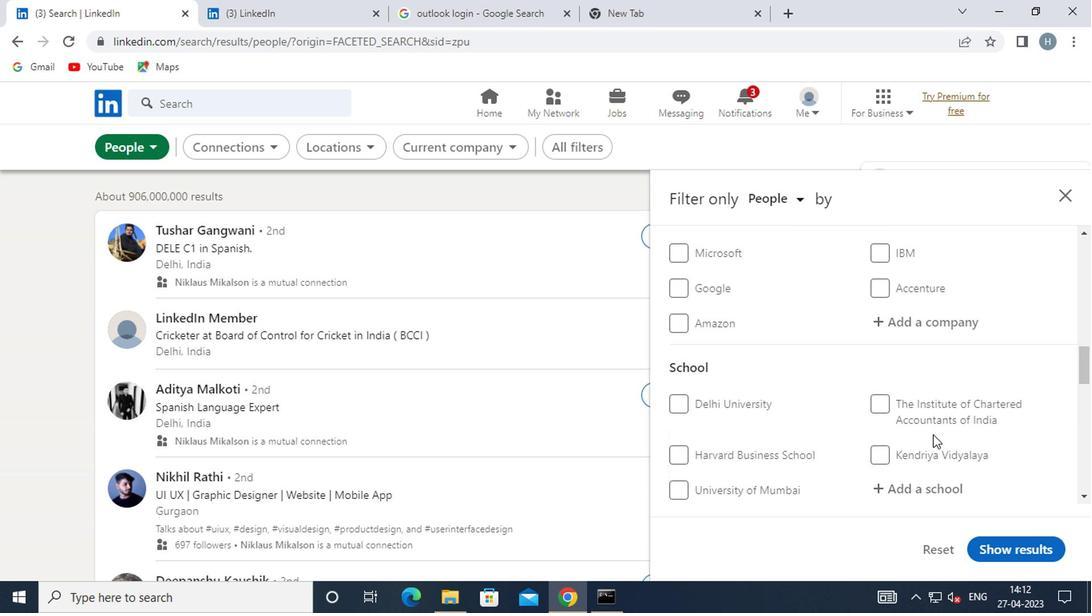 
Action: Mouse moved to (917, 400)
Screenshot: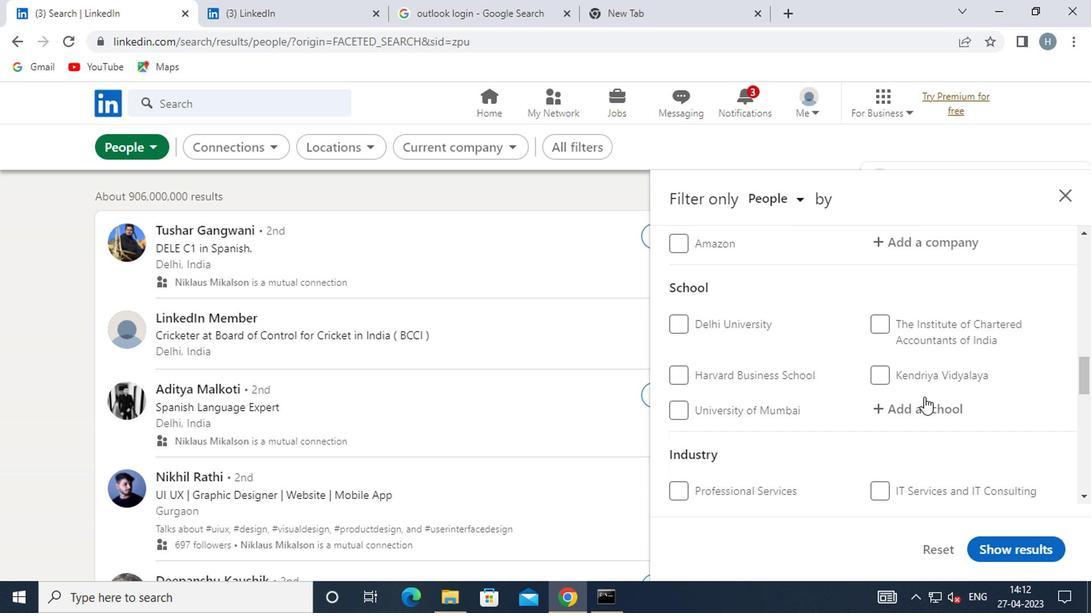 
Action: Mouse pressed left at (917, 400)
Screenshot: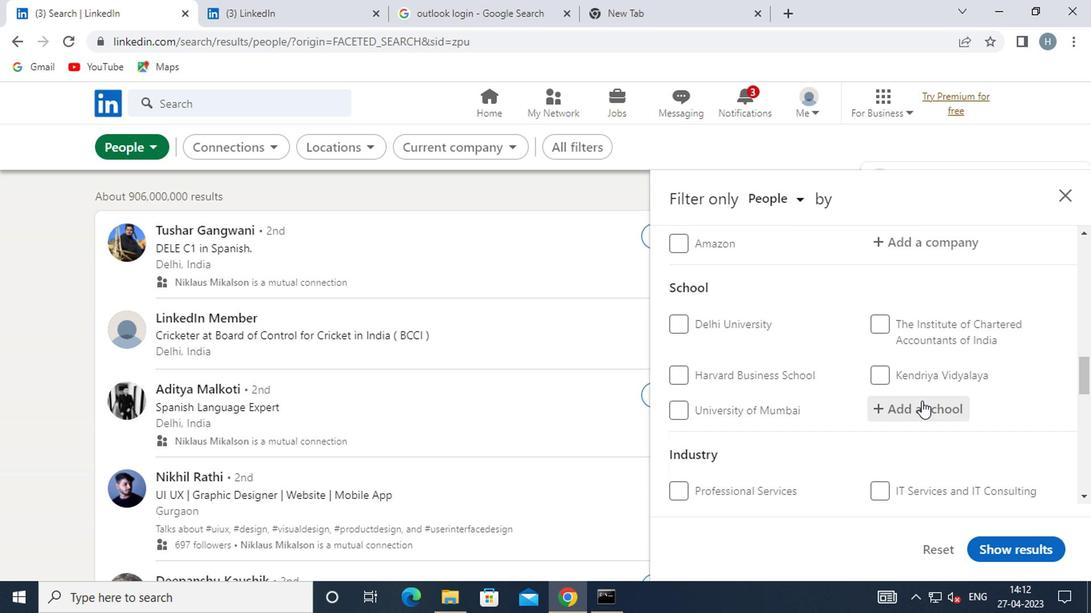 
Action: Mouse moved to (907, 400)
Screenshot: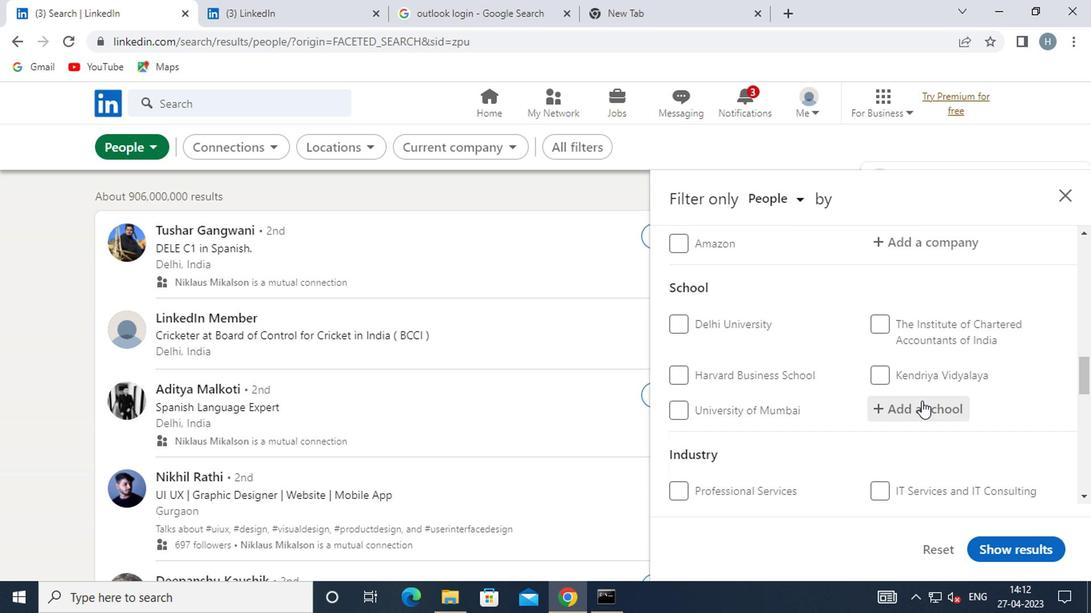 
Action: Key pressed THE<Key.space><Key.shift>INTERIOR
Screenshot: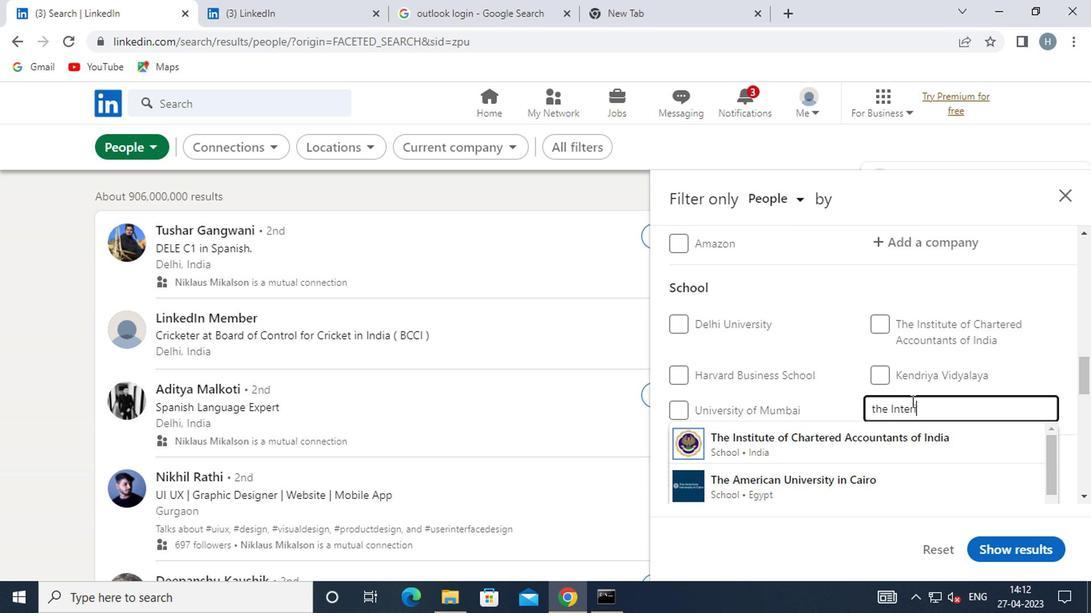 
Action: Mouse moved to (830, 437)
Screenshot: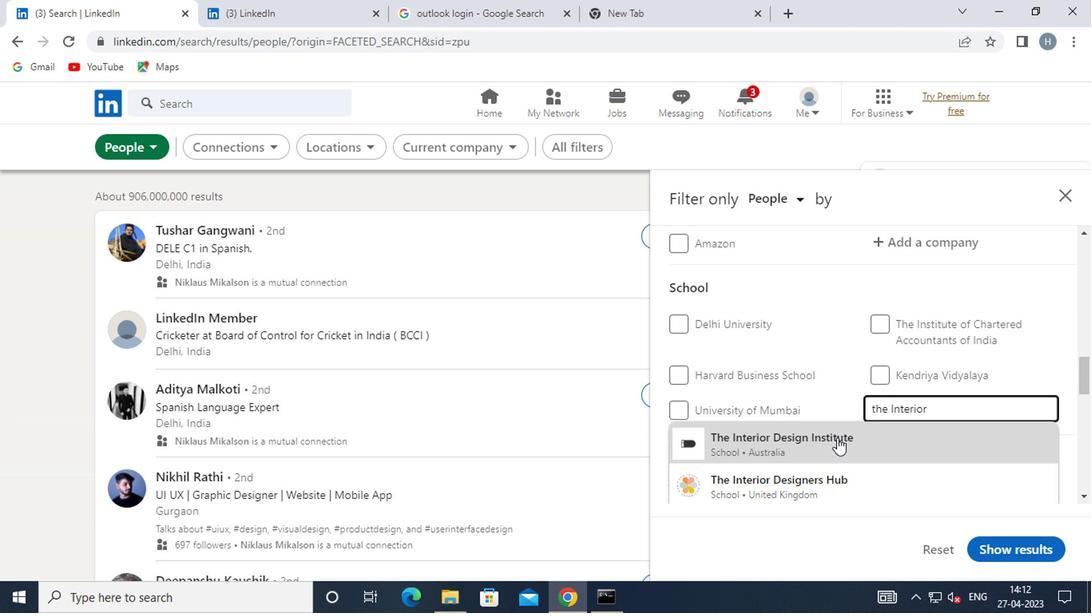 
Action: Mouse pressed left at (830, 437)
Screenshot: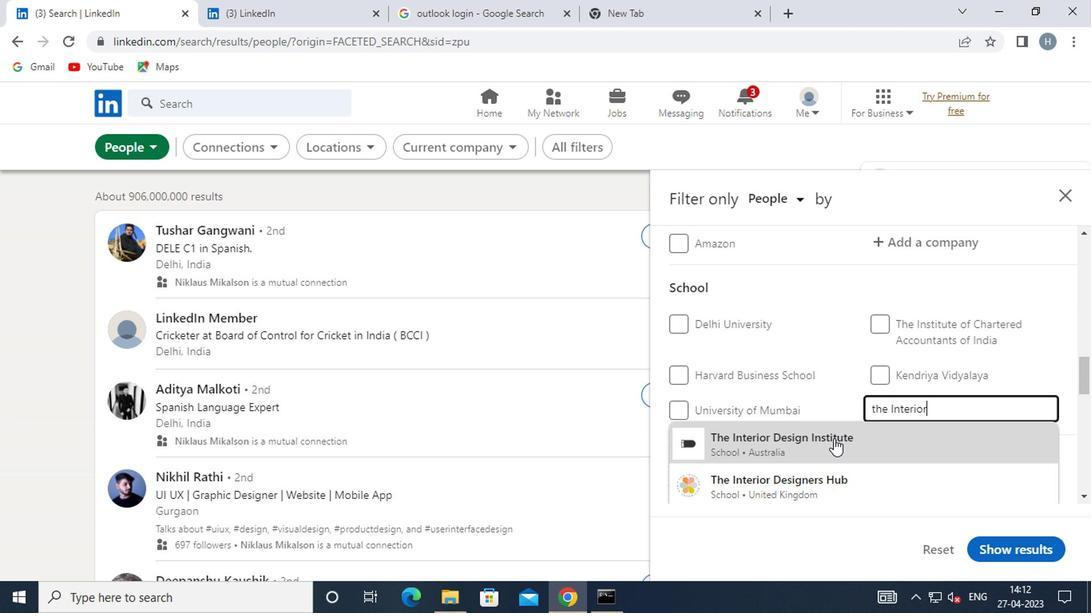 
Action: Mouse moved to (834, 412)
Screenshot: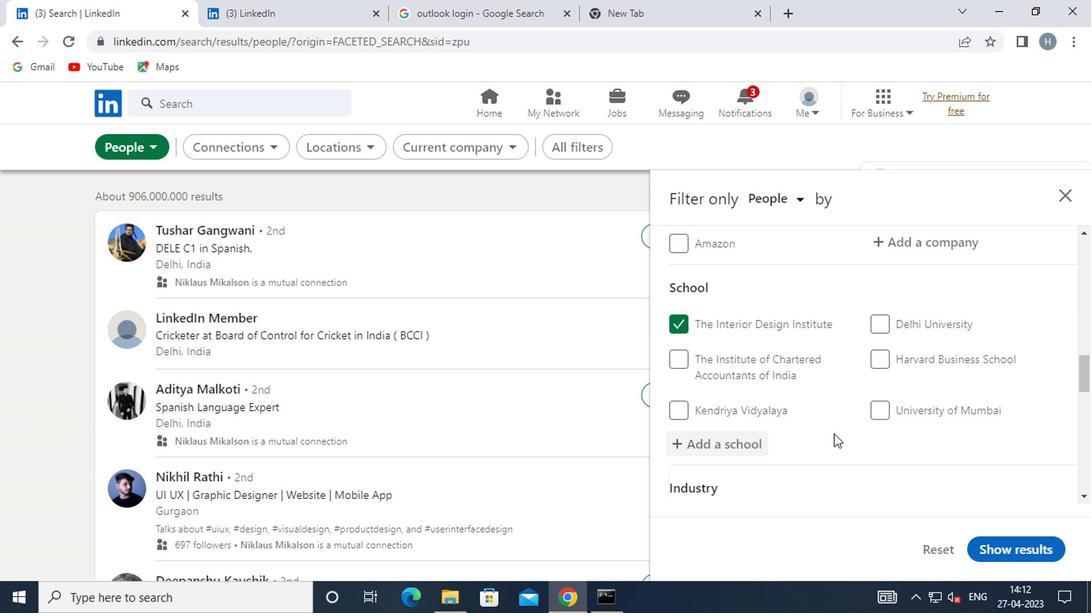 
Action: Mouse scrolled (834, 411) with delta (0, -1)
Screenshot: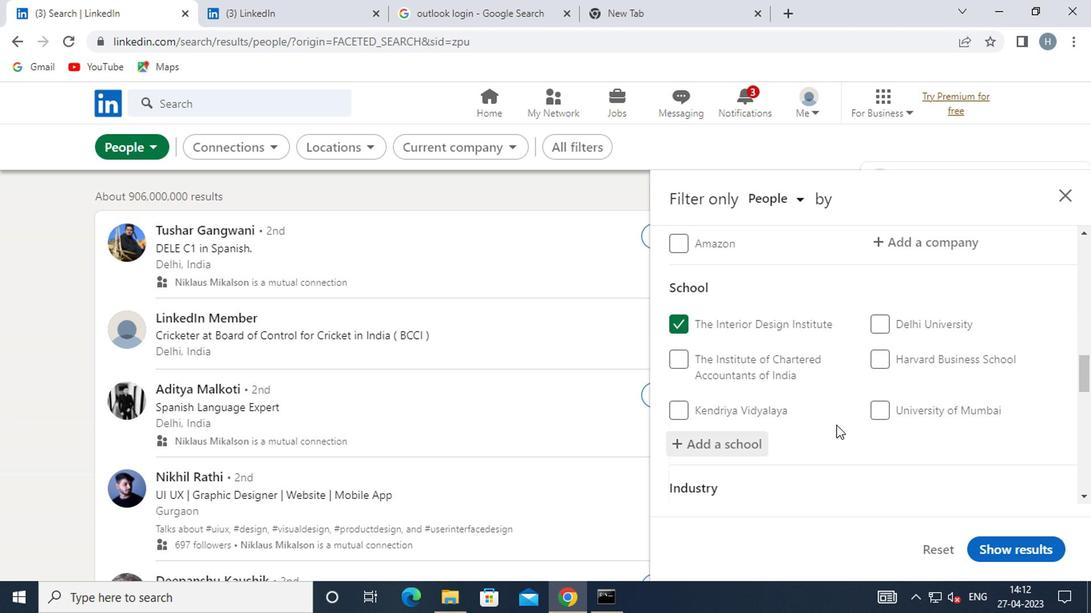 
Action: Mouse scrolled (834, 411) with delta (0, -1)
Screenshot: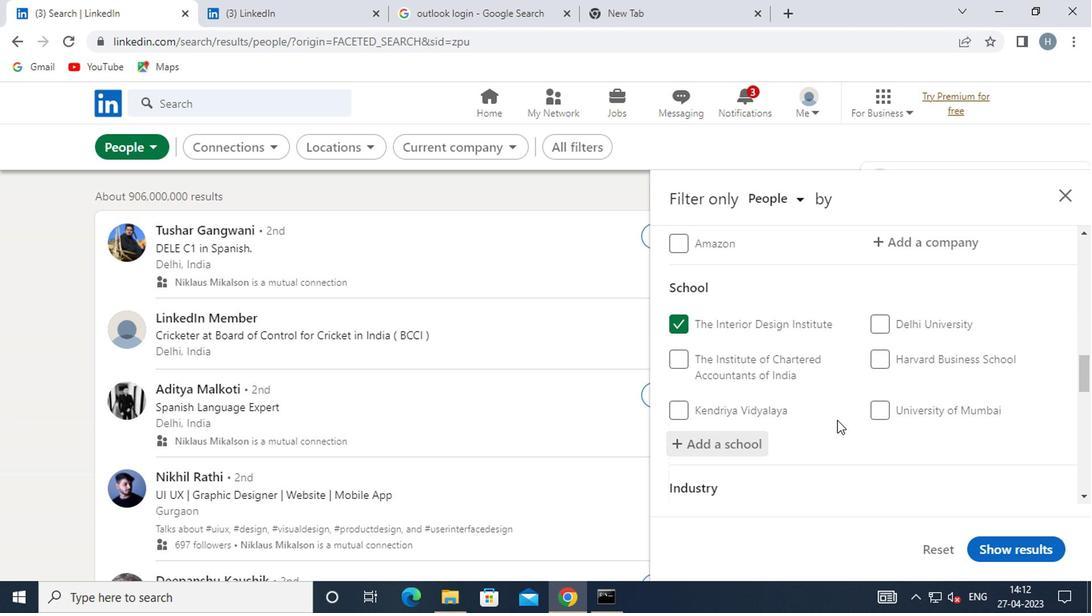 
Action: Mouse scrolled (834, 411) with delta (0, -1)
Screenshot: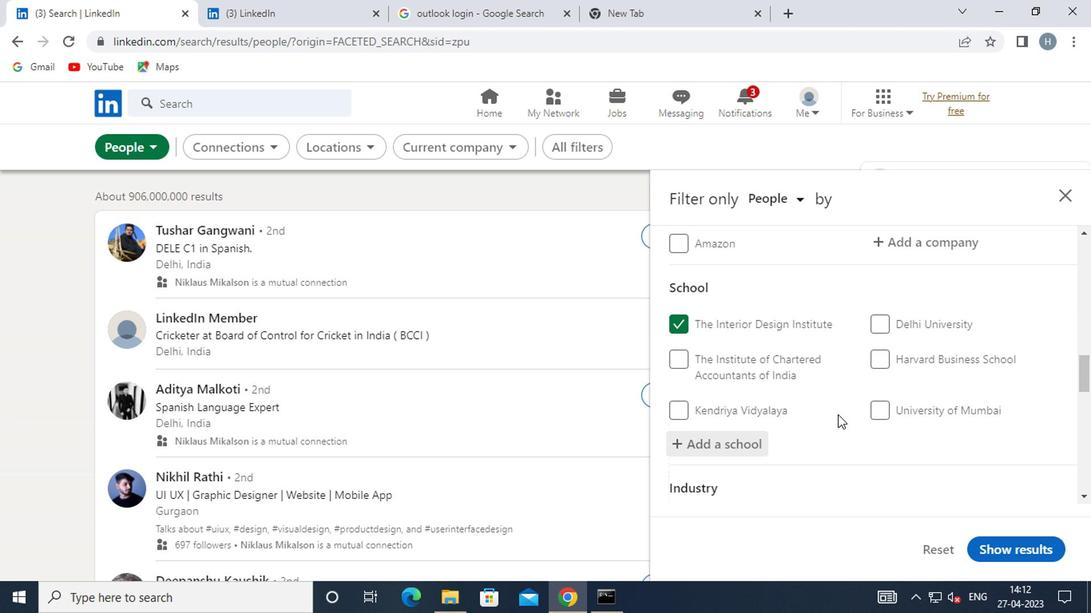 
Action: Mouse moved to (921, 366)
Screenshot: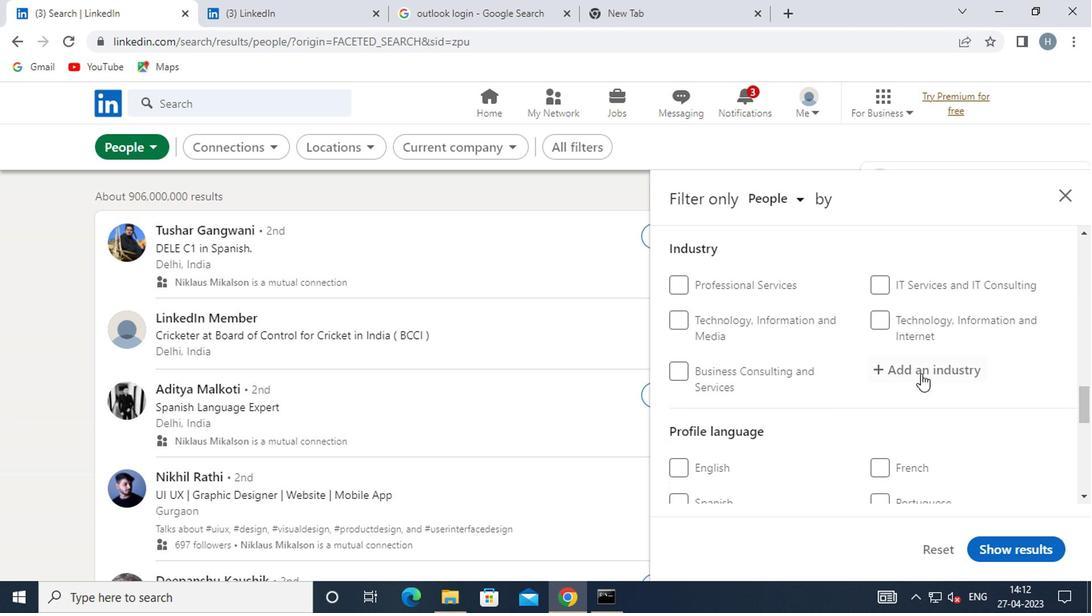 
Action: Mouse pressed left at (921, 366)
Screenshot: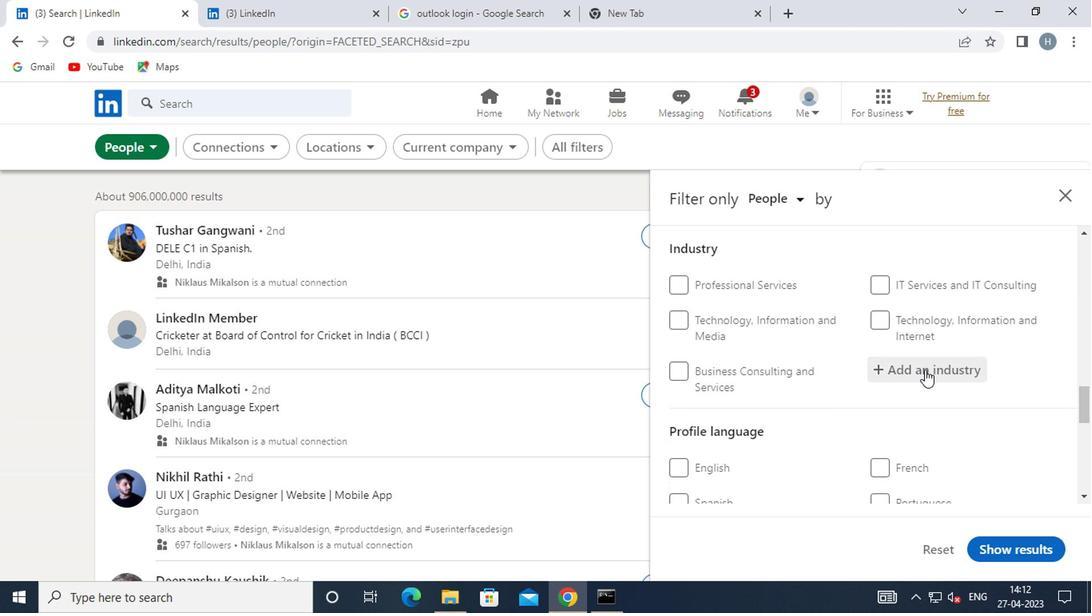 
Action: Mouse moved to (922, 365)
Screenshot: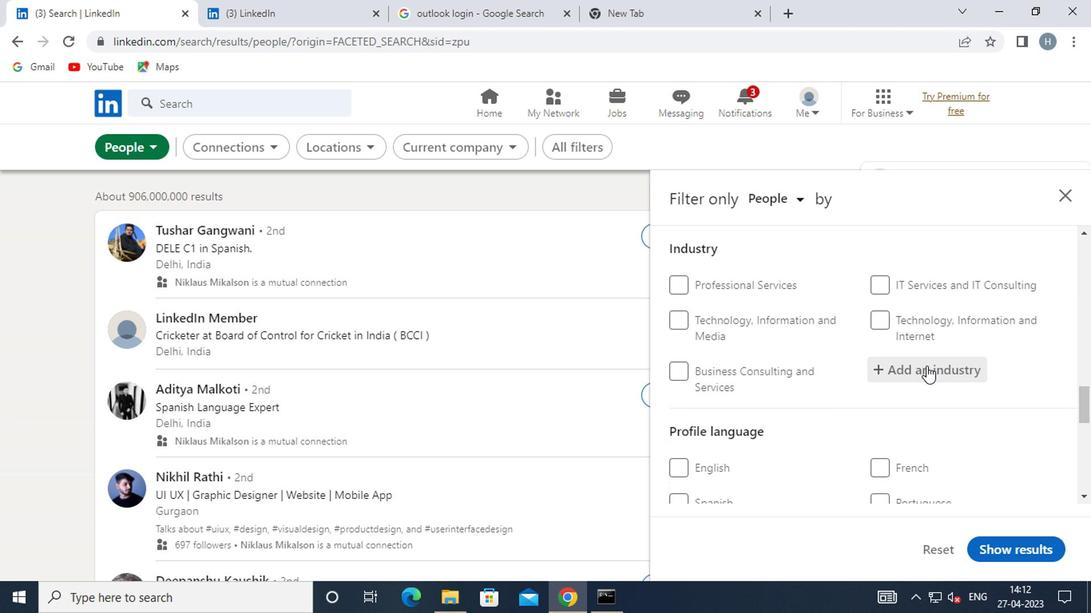 
Action: Key pressed <Key.shift>TURNED
Screenshot: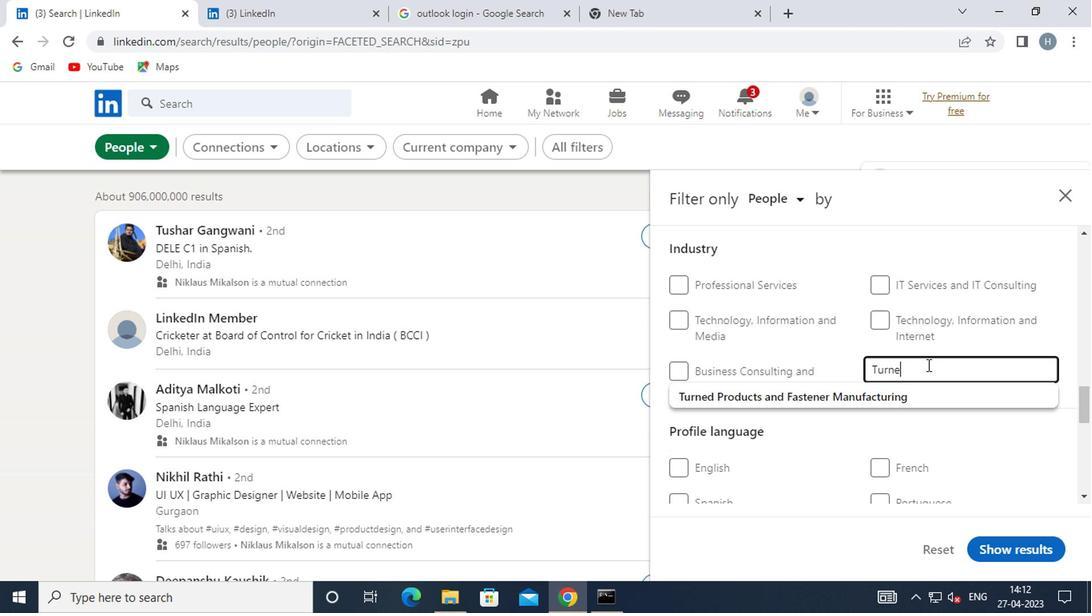 
Action: Mouse moved to (871, 392)
Screenshot: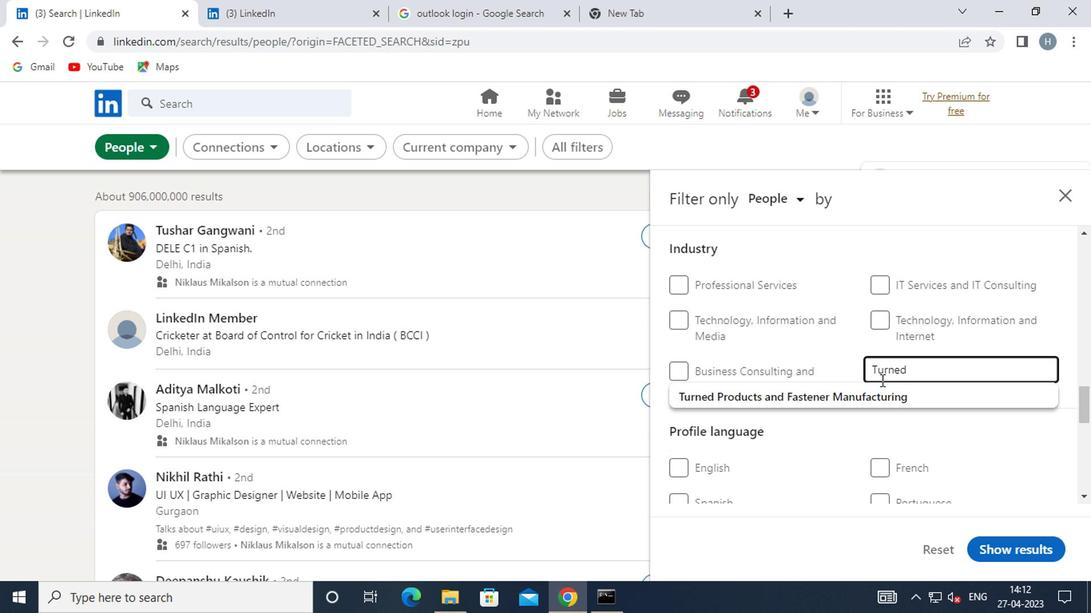 
Action: Mouse pressed left at (871, 392)
Screenshot: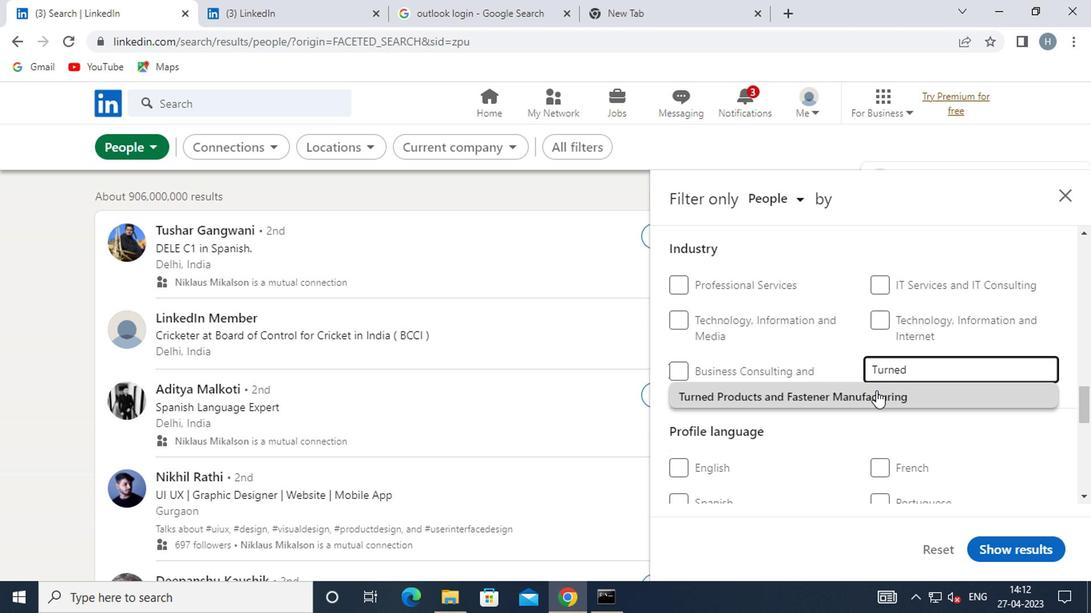 
Action: Mouse moved to (858, 375)
Screenshot: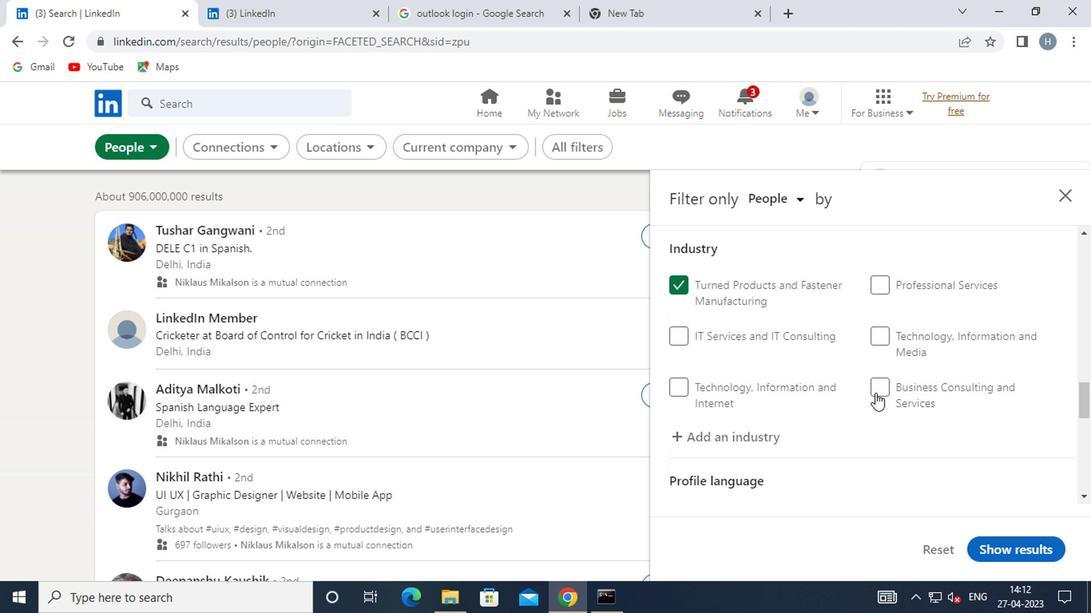
Action: Mouse scrolled (858, 373) with delta (0, -1)
Screenshot: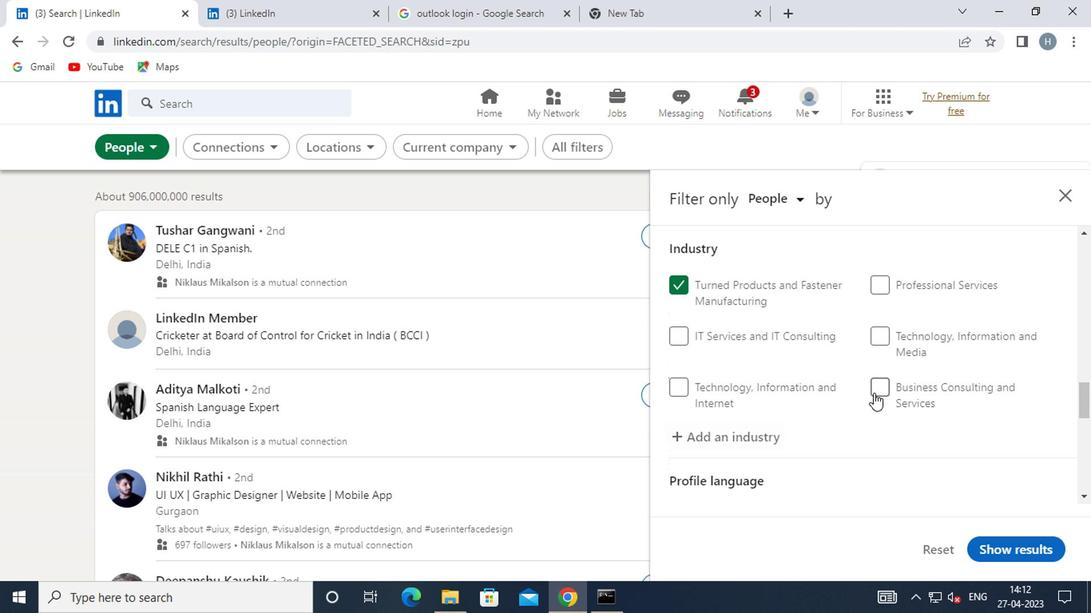
Action: Mouse moved to (825, 358)
Screenshot: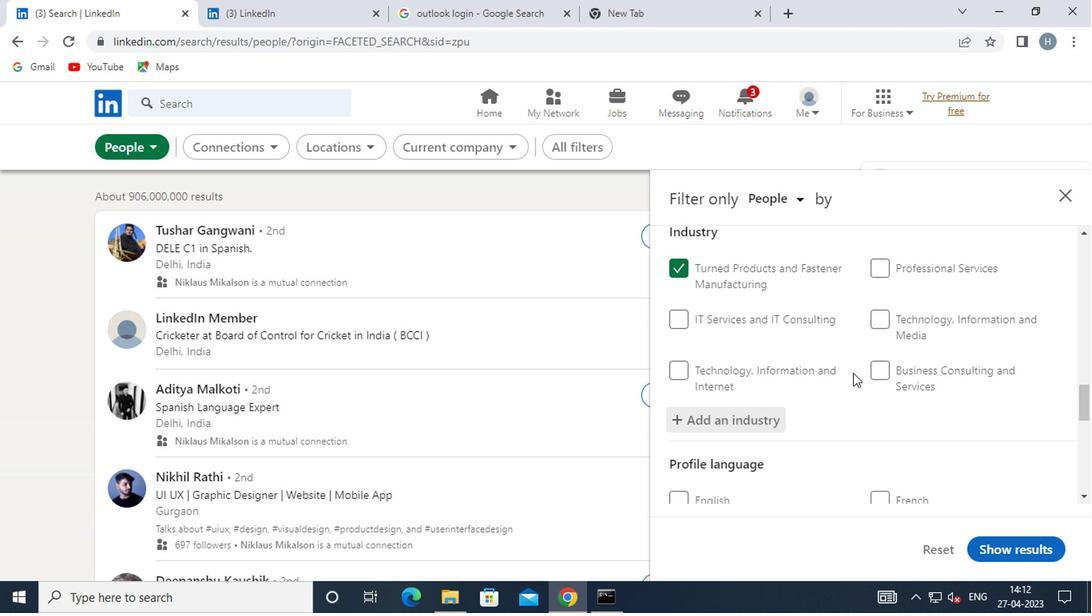 
Action: Mouse scrolled (825, 358) with delta (0, 0)
Screenshot: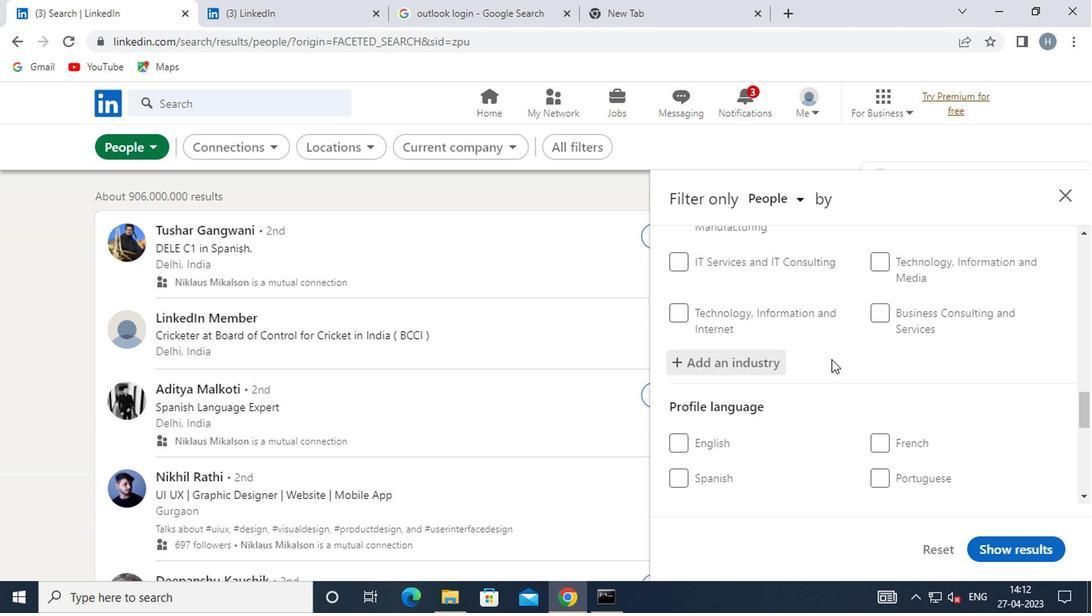 
Action: Mouse moved to (898, 354)
Screenshot: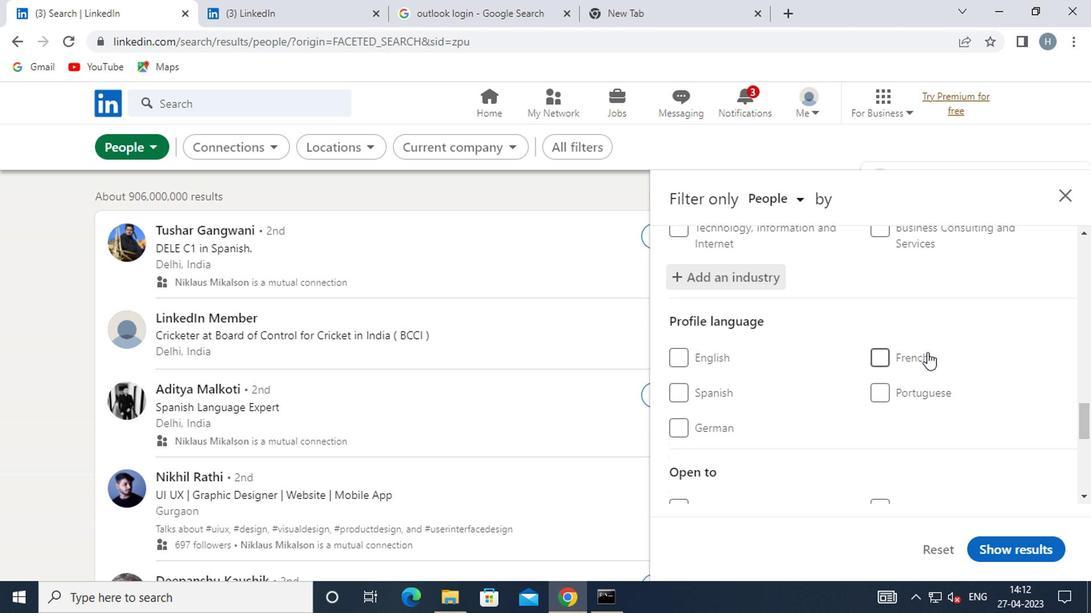
Action: Mouse pressed left at (898, 354)
Screenshot: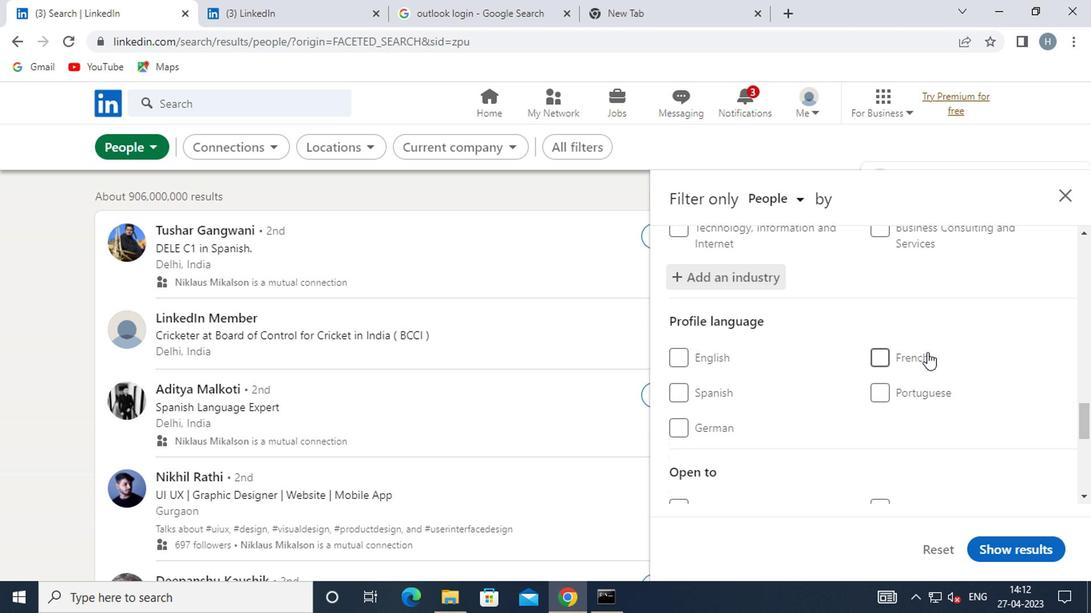 
Action: Mouse scrolled (898, 354) with delta (0, 0)
Screenshot: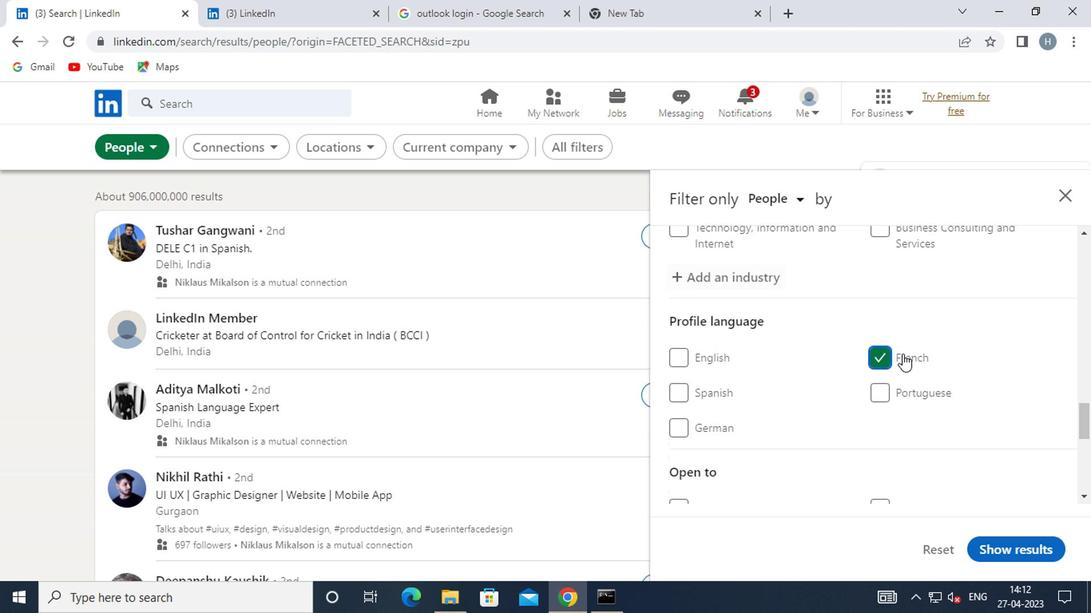 
Action: Mouse scrolled (898, 354) with delta (0, 0)
Screenshot: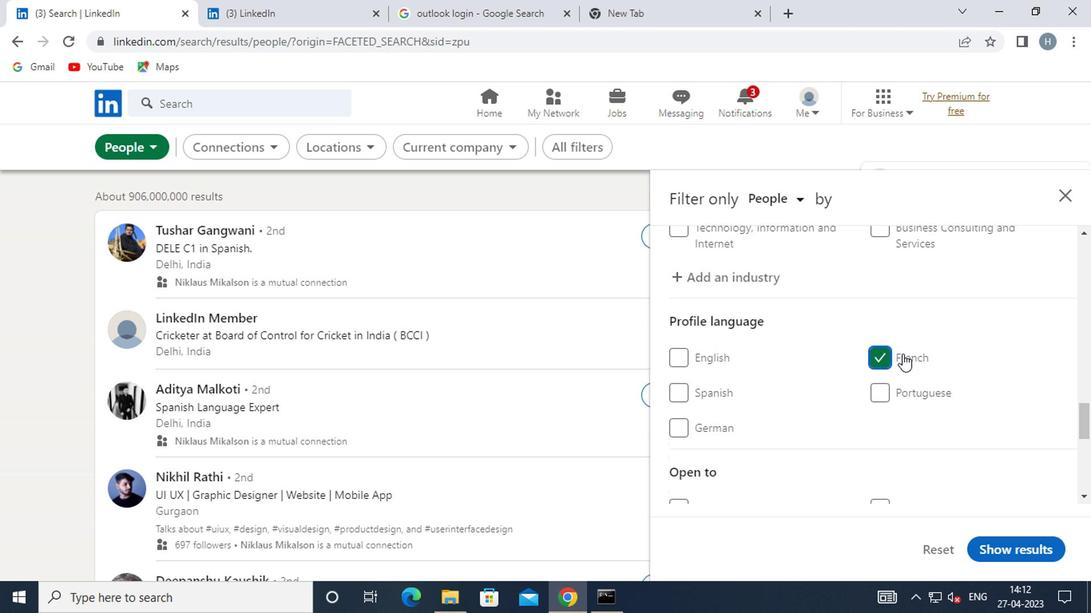 
Action: Mouse scrolled (898, 354) with delta (0, 0)
Screenshot: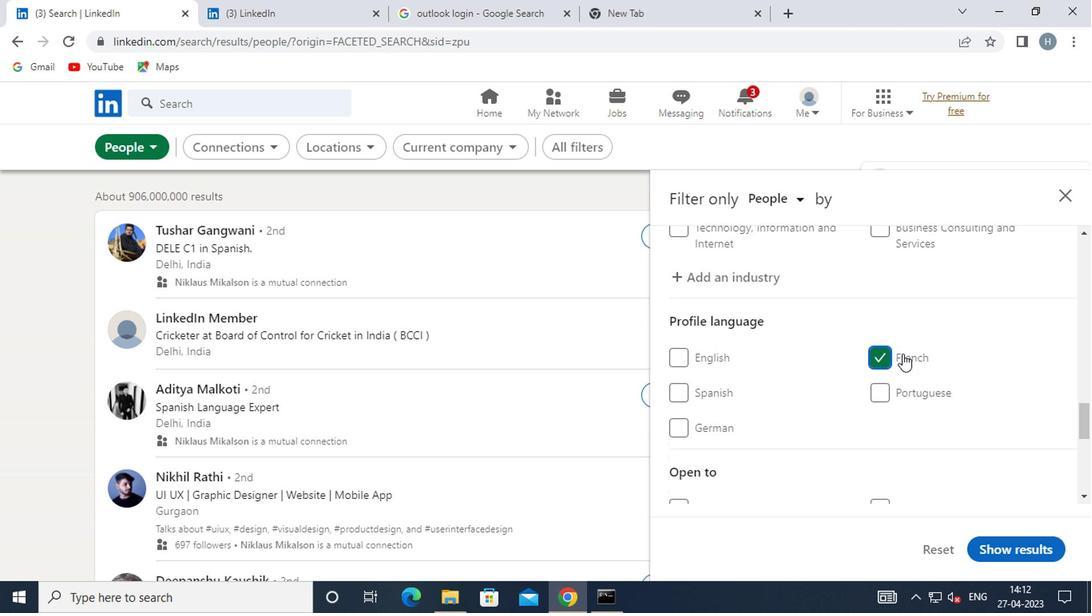 
Action: Mouse scrolled (898, 354) with delta (0, 0)
Screenshot: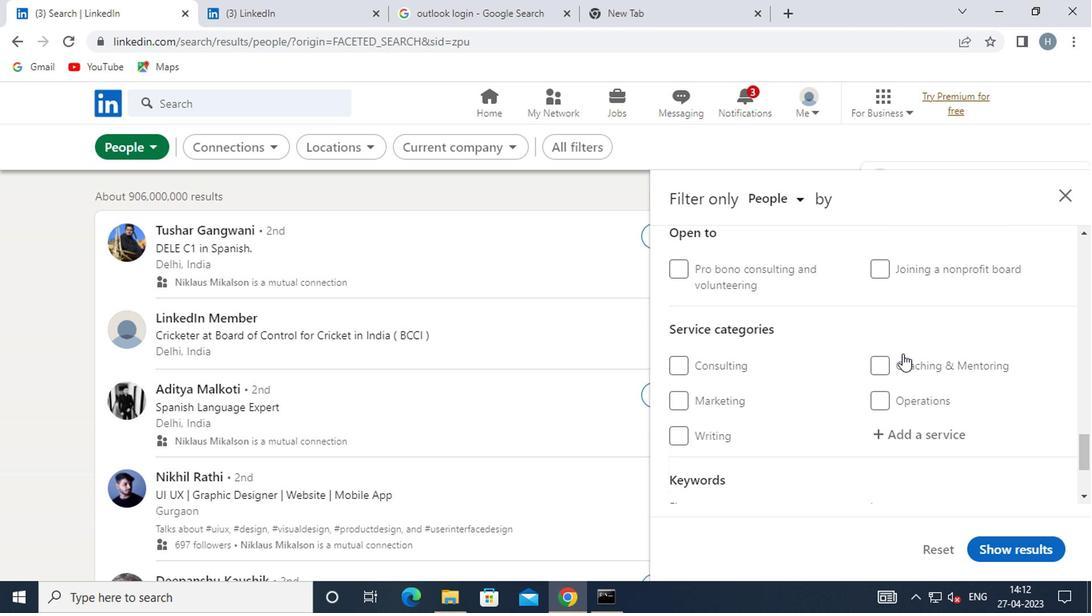 
Action: Mouse moved to (904, 354)
Screenshot: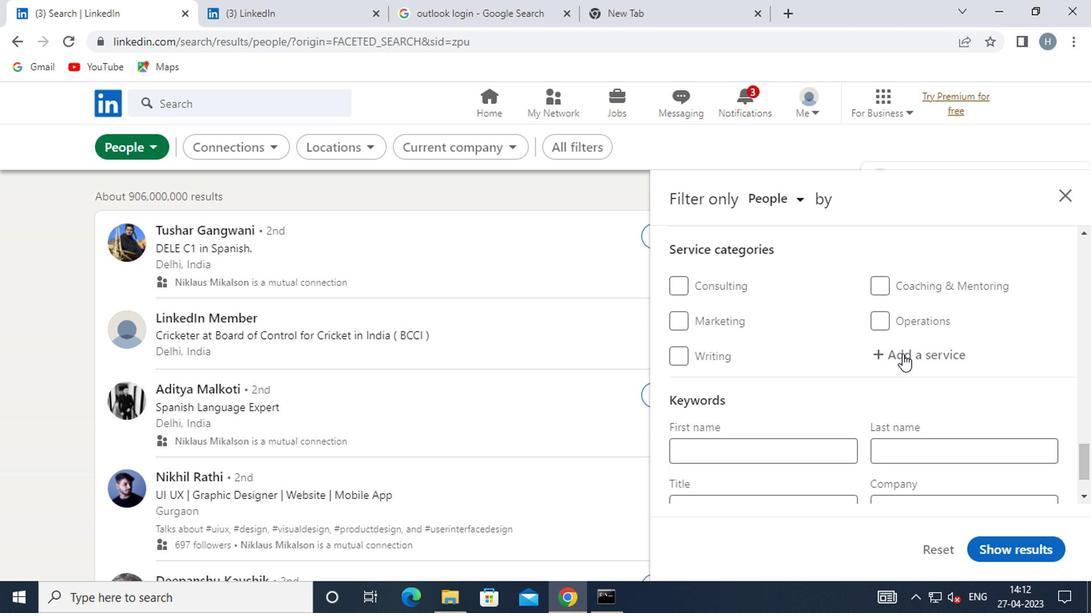 
Action: Mouse pressed left at (904, 354)
Screenshot: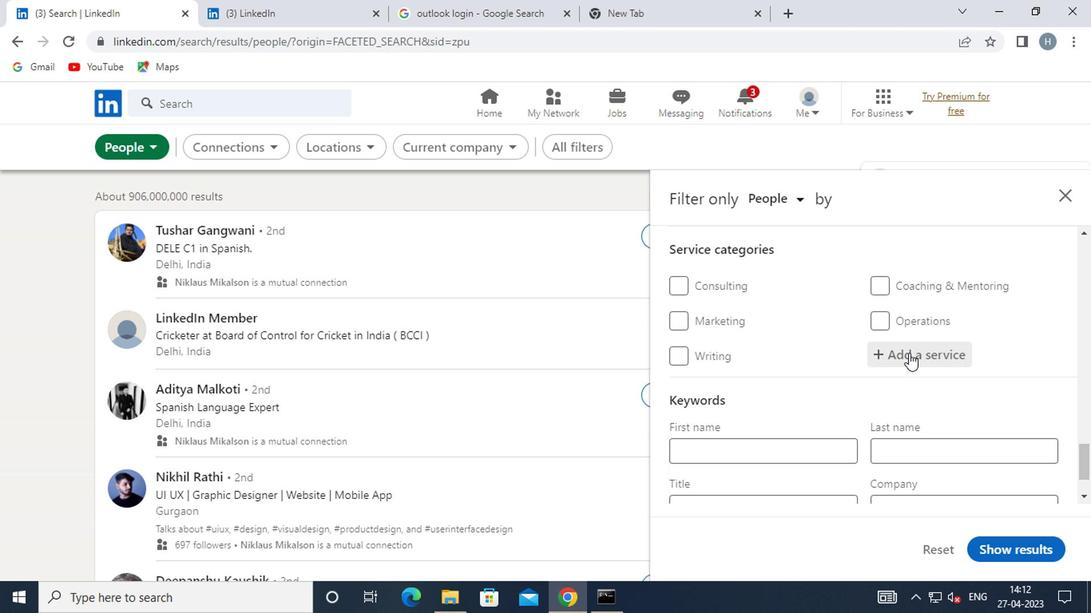 
Action: Key pressed <Key.shift>IMMIGR
Screenshot: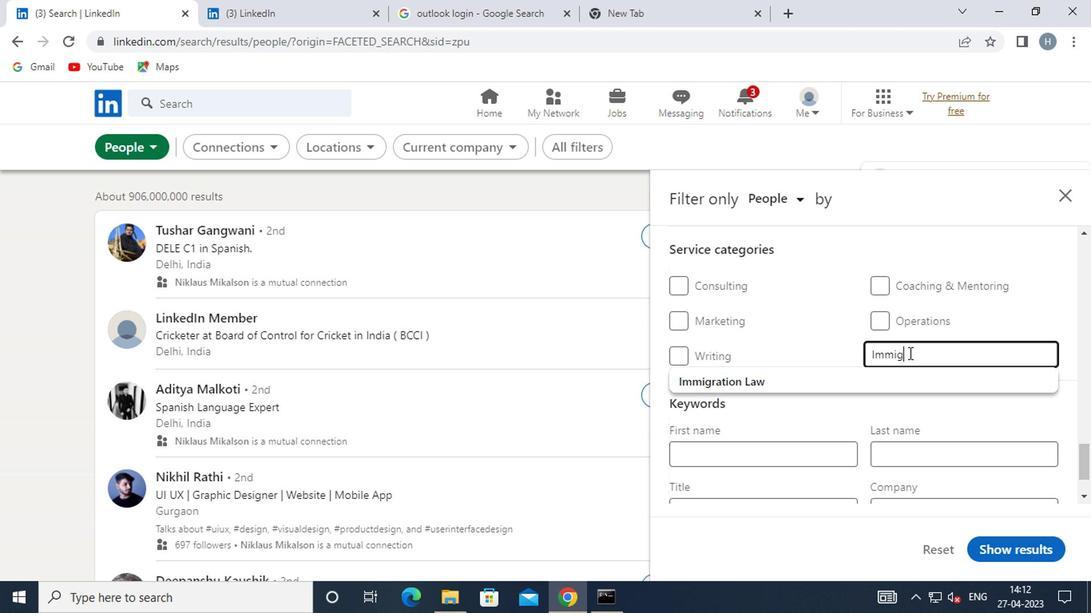 
Action: Mouse moved to (816, 383)
Screenshot: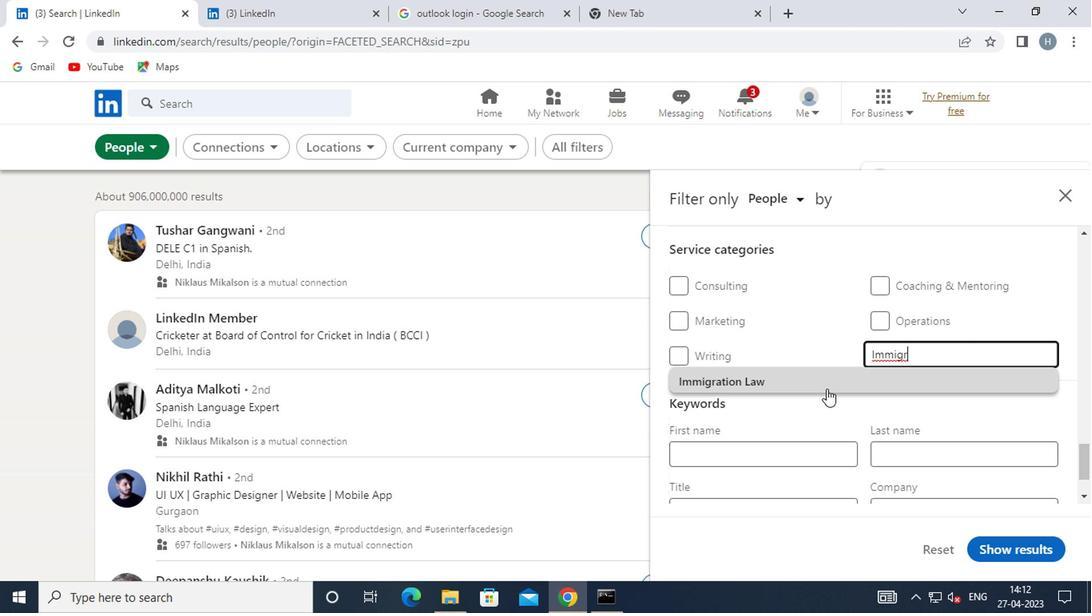 
Action: Mouse pressed left at (816, 383)
Screenshot: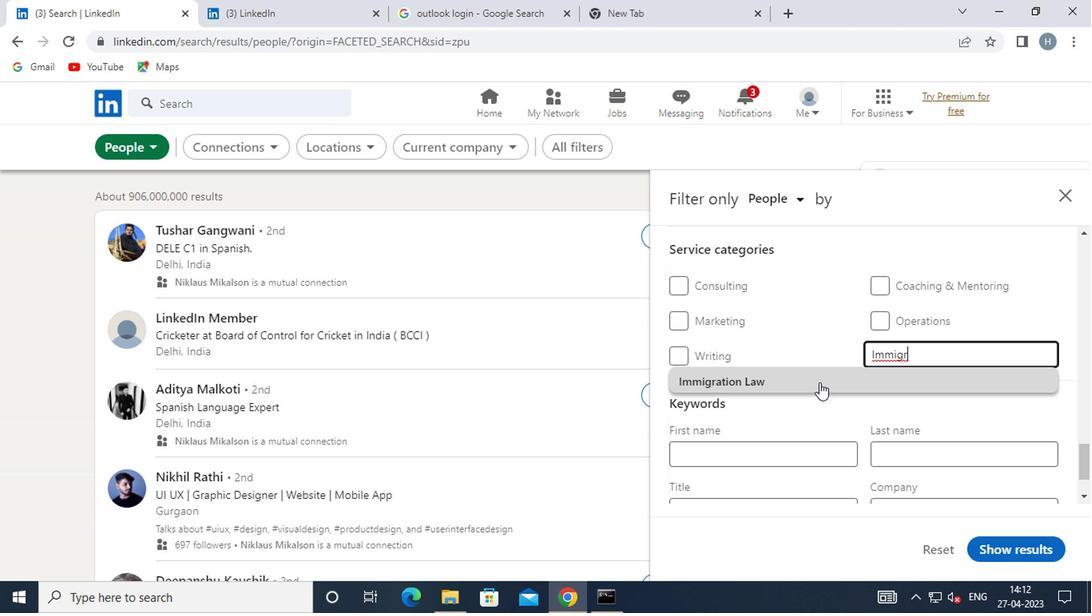
Action: Mouse moved to (815, 381)
Screenshot: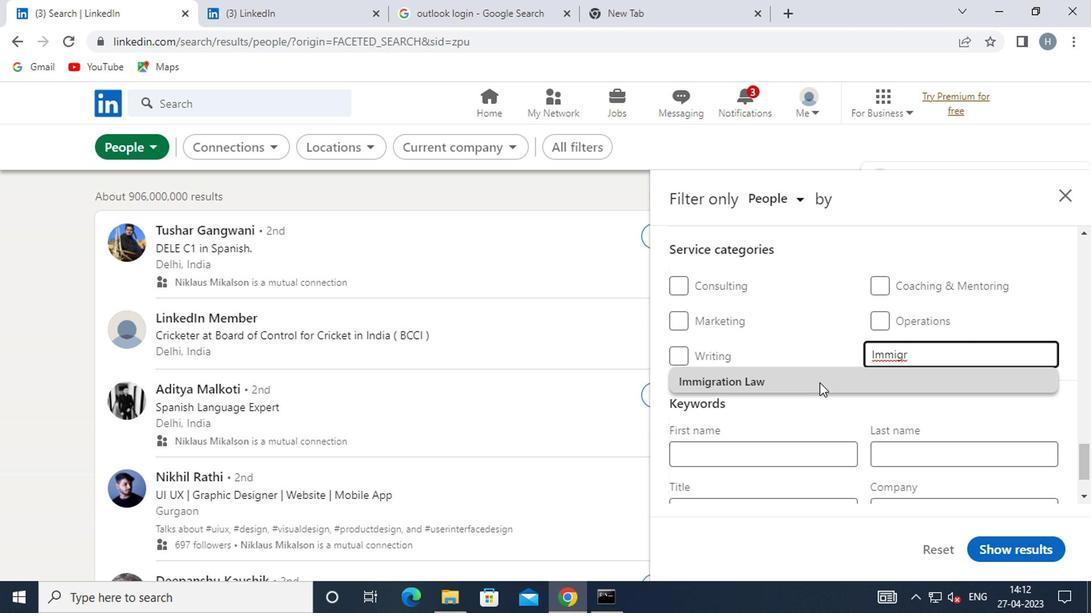 
Action: Mouse scrolled (815, 381) with delta (0, 0)
Screenshot: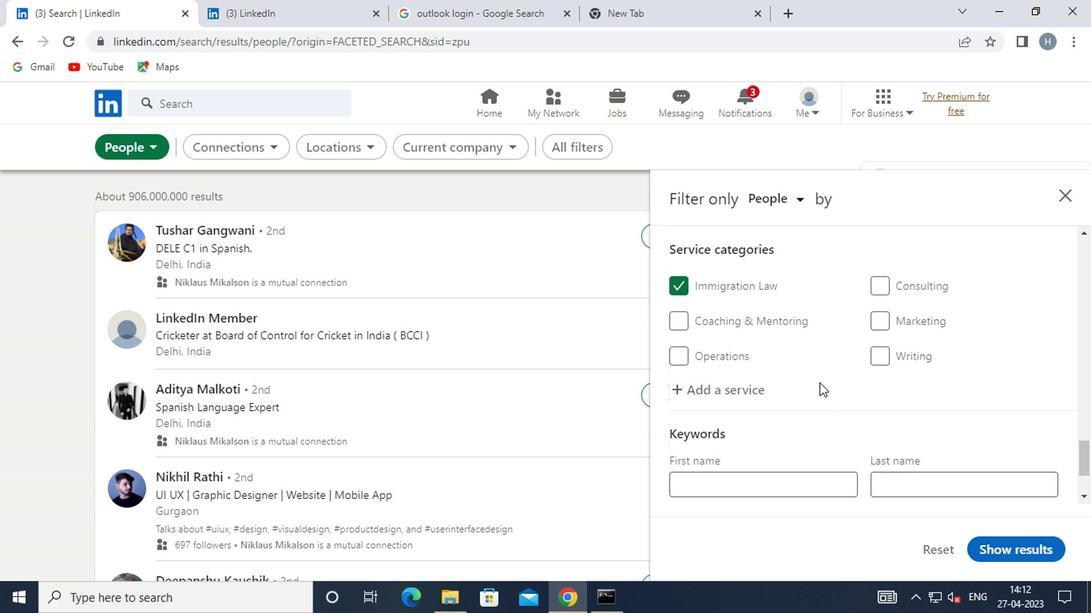 
Action: Mouse scrolled (815, 381) with delta (0, 0)
Screenshot: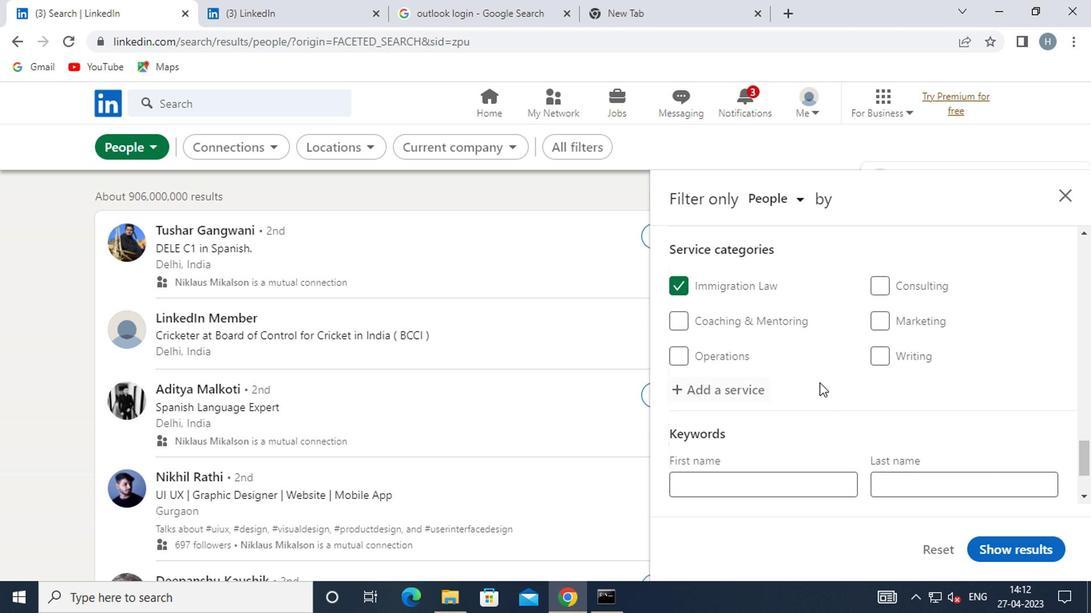 
Action: Mouse scrolled (815, 381) with delta (0, 0)
Screenshot: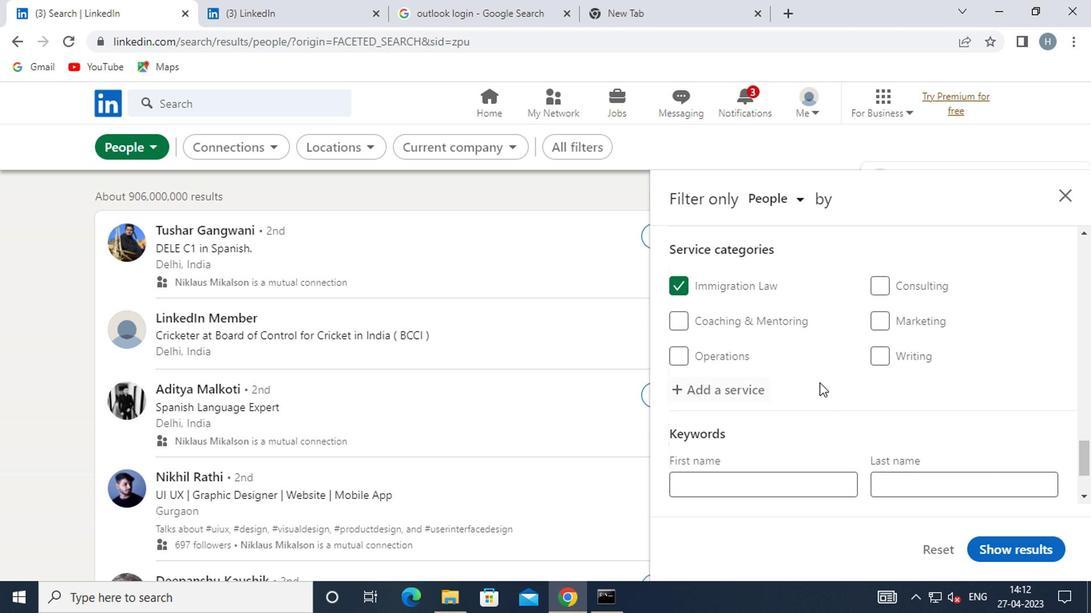 
Action: Mouse moved to (812, 376)
Screenshot: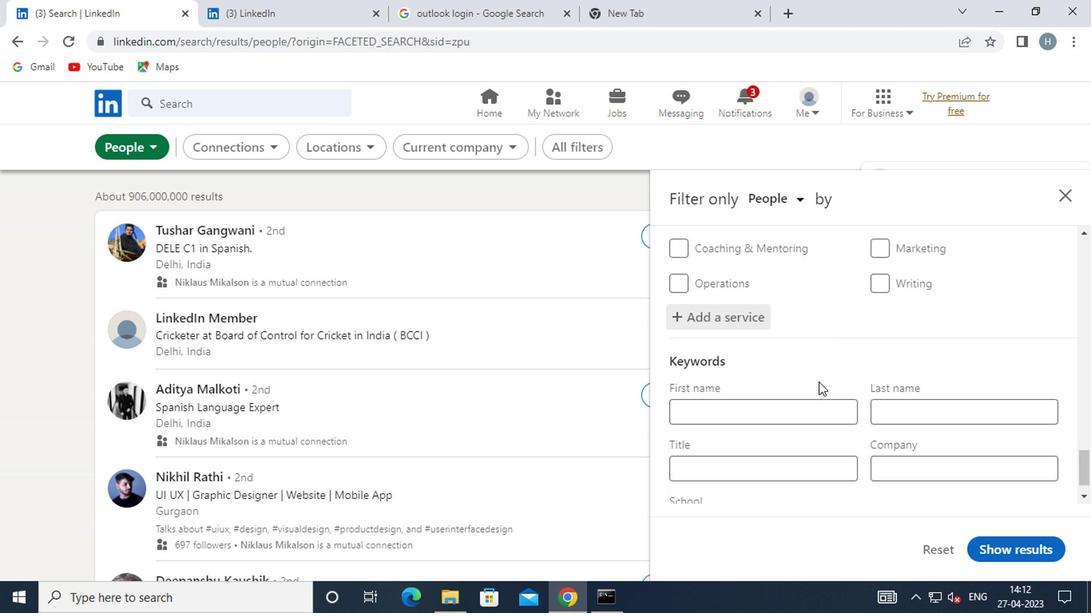 
Action: Mouse scrolled (812, 375) with delta (0, -1)
Screenshot: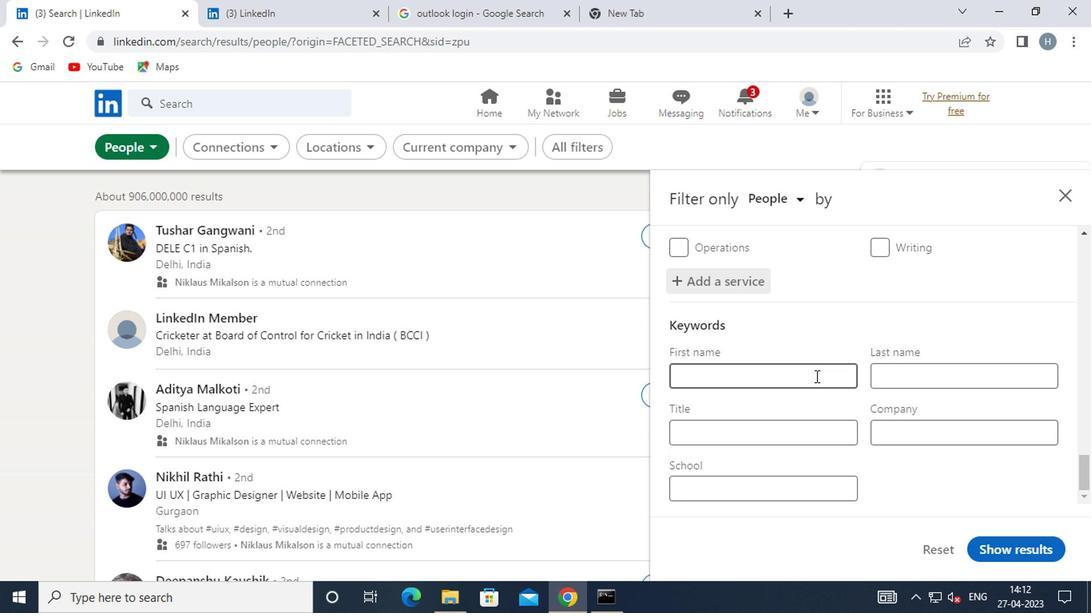 
Action: Mouse moved to (792, 419)
Screenshot: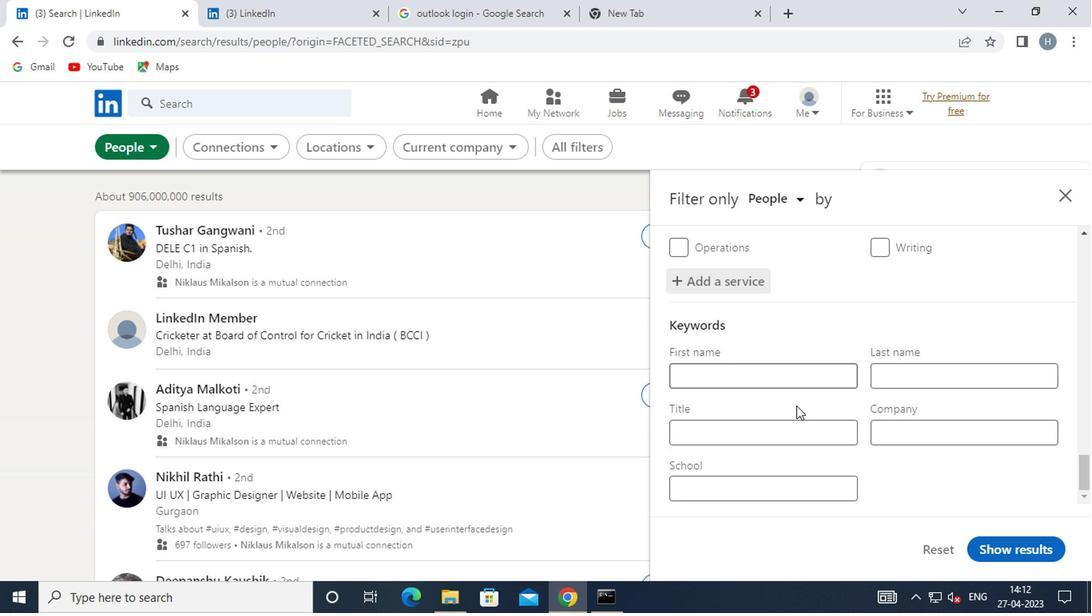 
Action: Mouse pressed left at (792, 419)
Screenshot: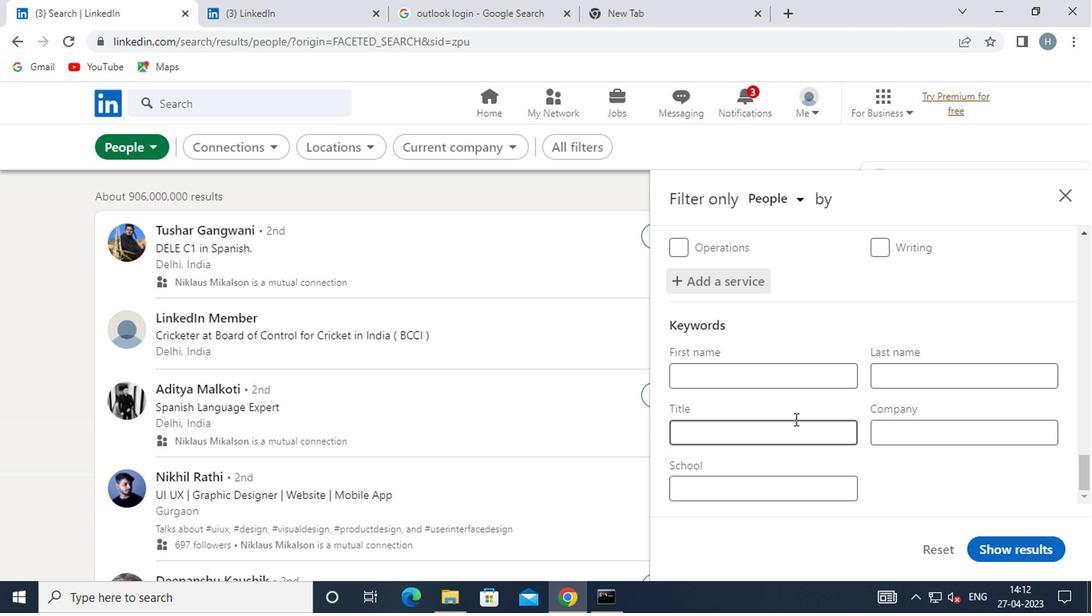 
Action: Key pressed <Key.shift>BOILERMAKER
Screenshot: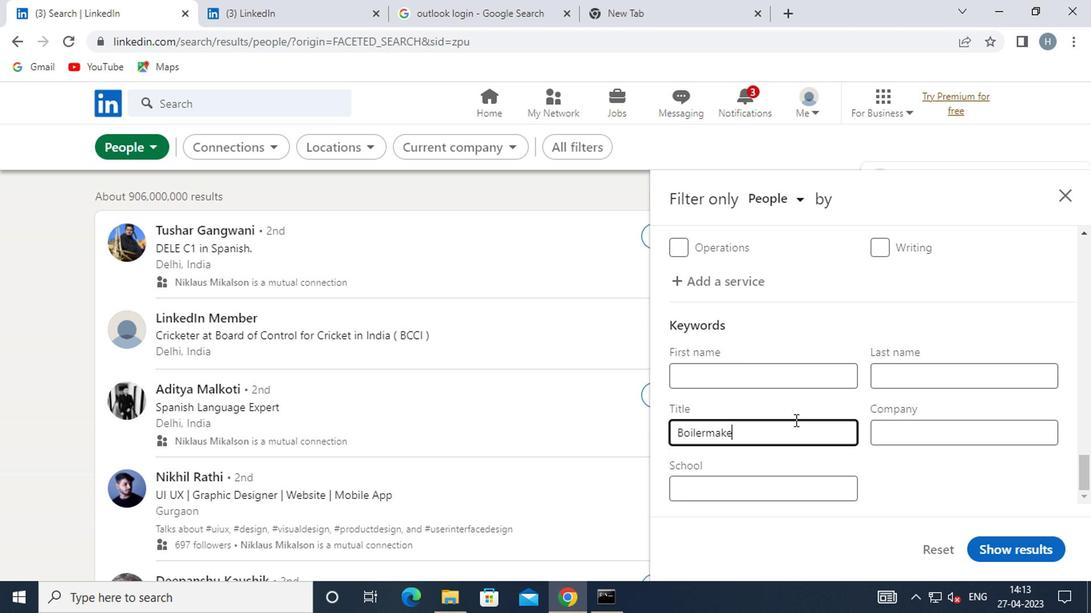 
Action: Mouse moved to (1024, 538)
Screenshot: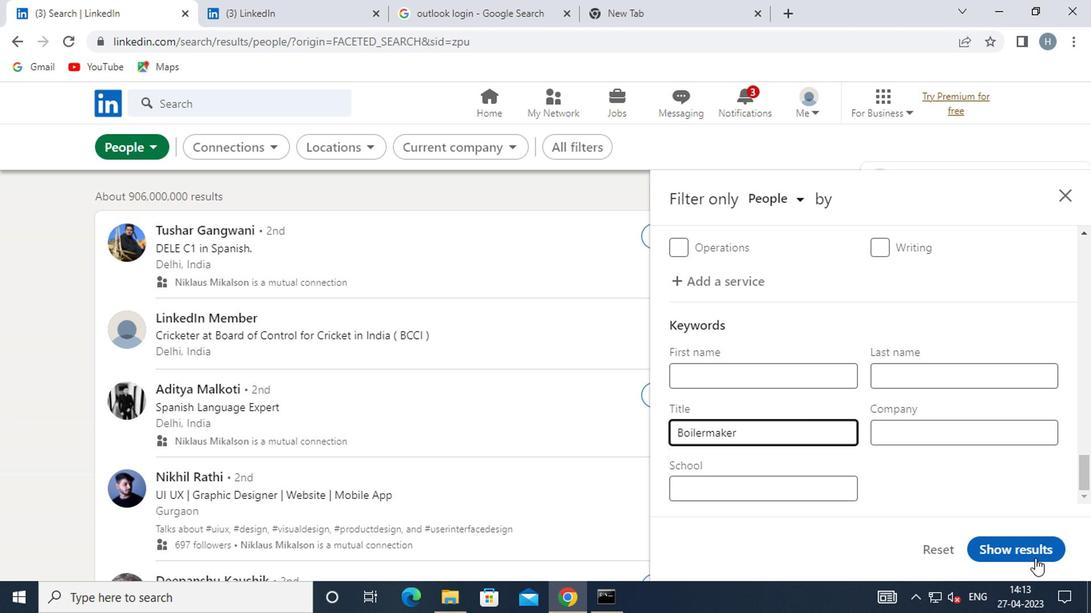 
Action: Mouse pressed left at (1024, 538)
Screenshot: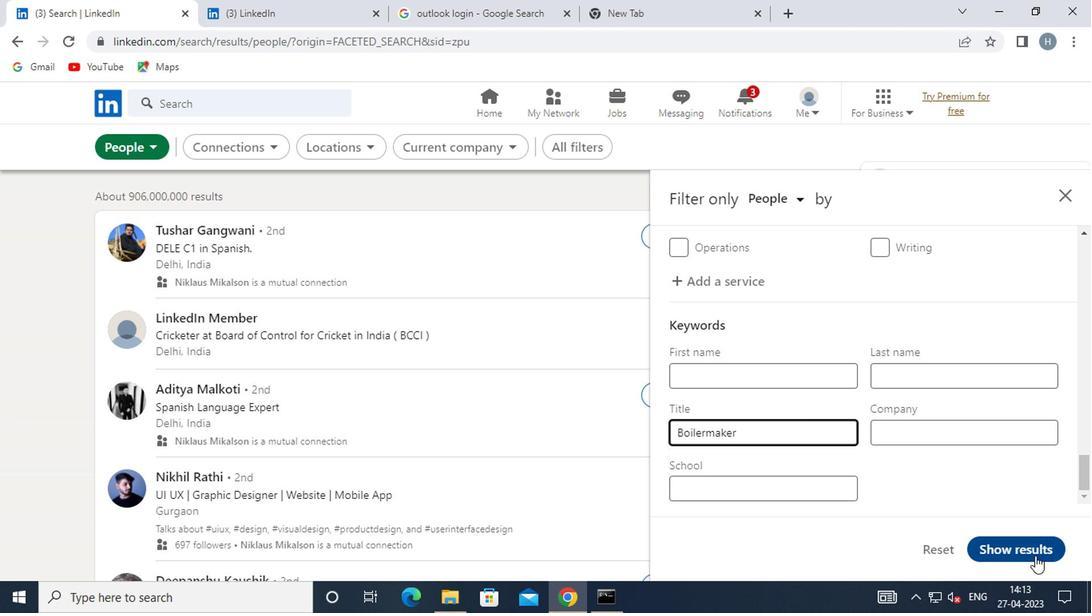 
Action: Mouse moved to (762, 406)
Screenshot: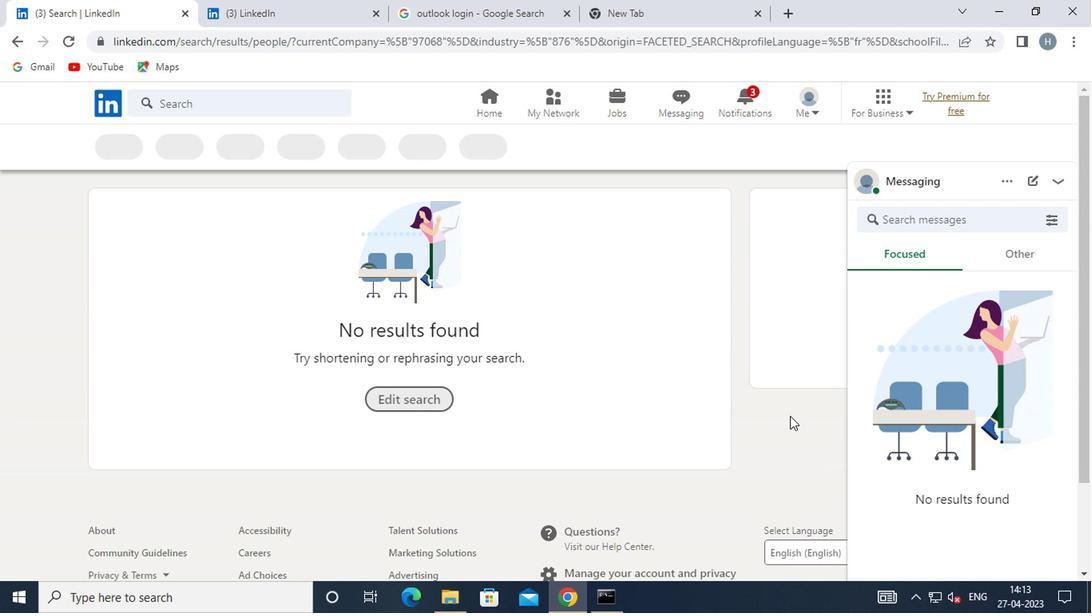 
